Task: Find connections with filter location Keynsham with filter topic #lifewith filter profile language Spanish with filter current company Dr. Oetker with filter school Sreenidhi Institute of Science and Technology with filter industry Mining with filter service category UX Research with filter keywords title Esthetician
Action: Mouse moved to (541, 83)
Screenshot: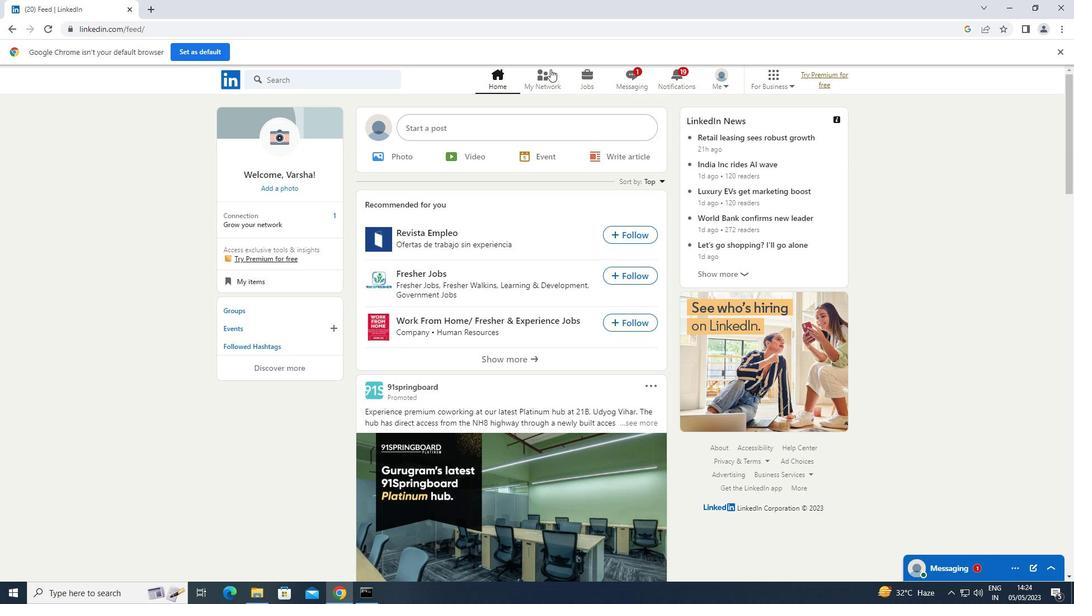 
Action: Mouse pressed left at (541, 83)
Screenshot: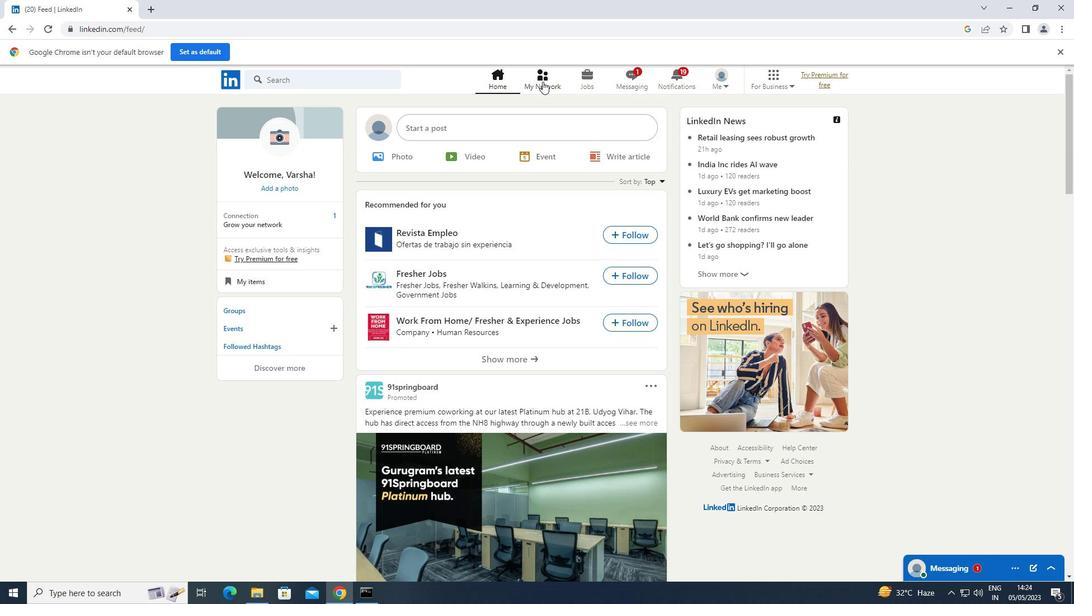 
Action: Mouse moved to (306, 145)
Screenshot: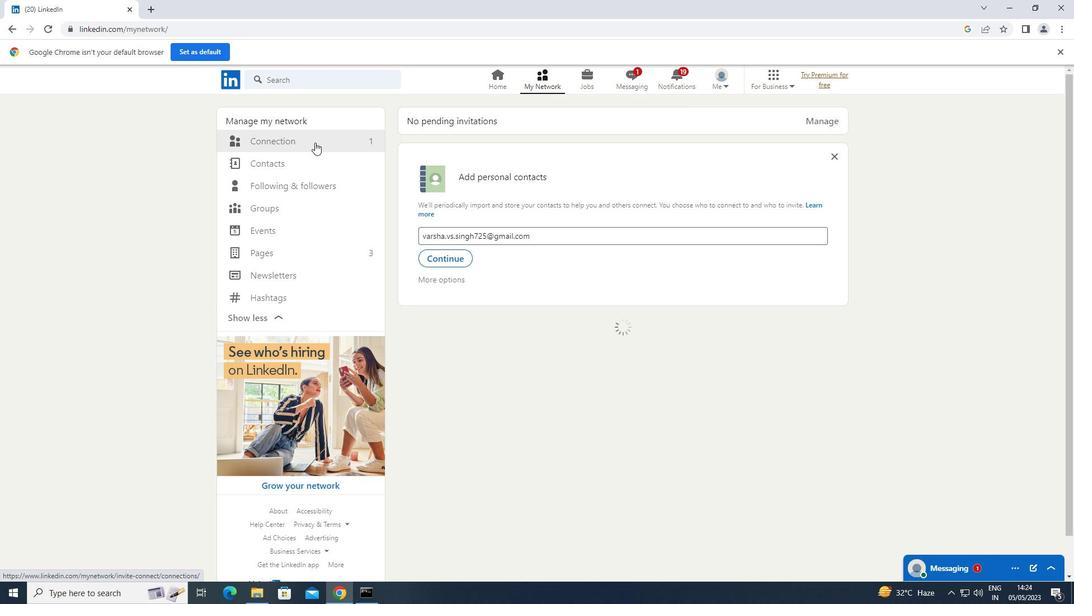 
Action: Mouse pressed left at (306, 145)
Screenshot: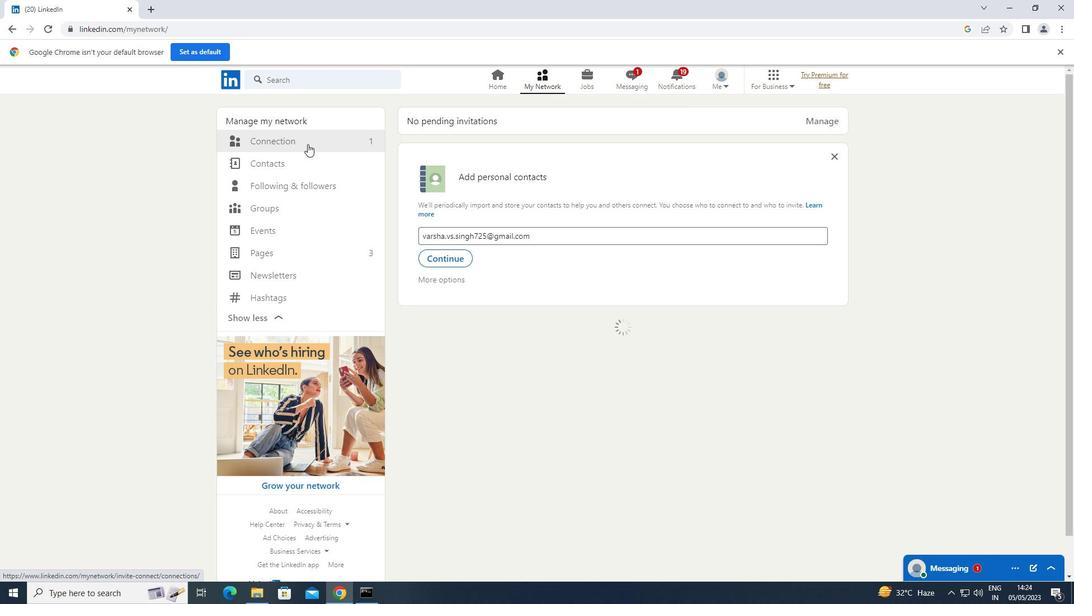 
Action: Mouse moved to (619, 143)
Screenshot: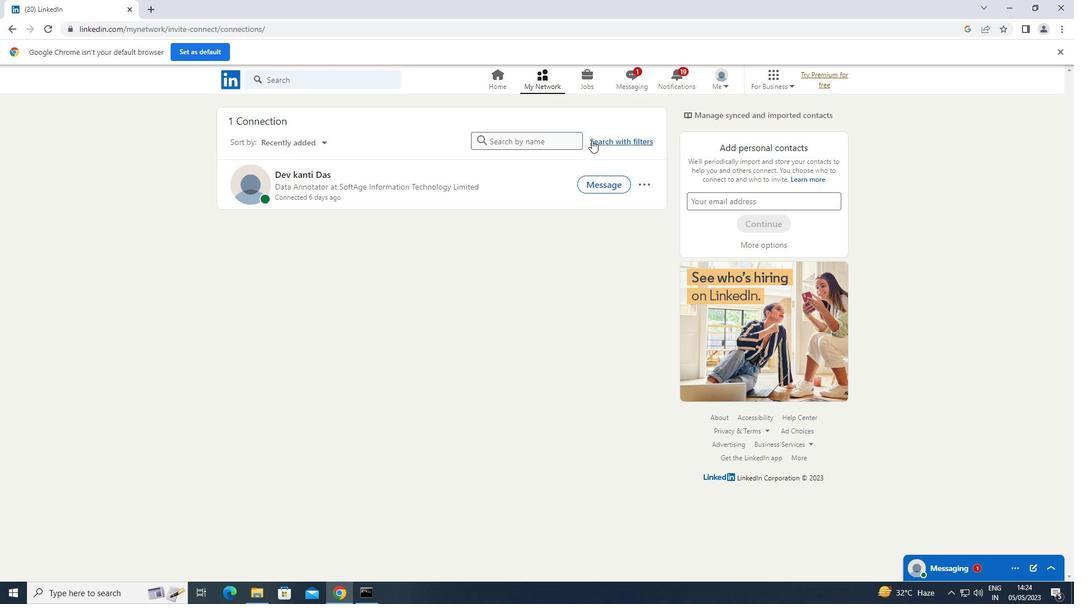 
Action: Mouse pressed left at (619, 143)
Screenshot: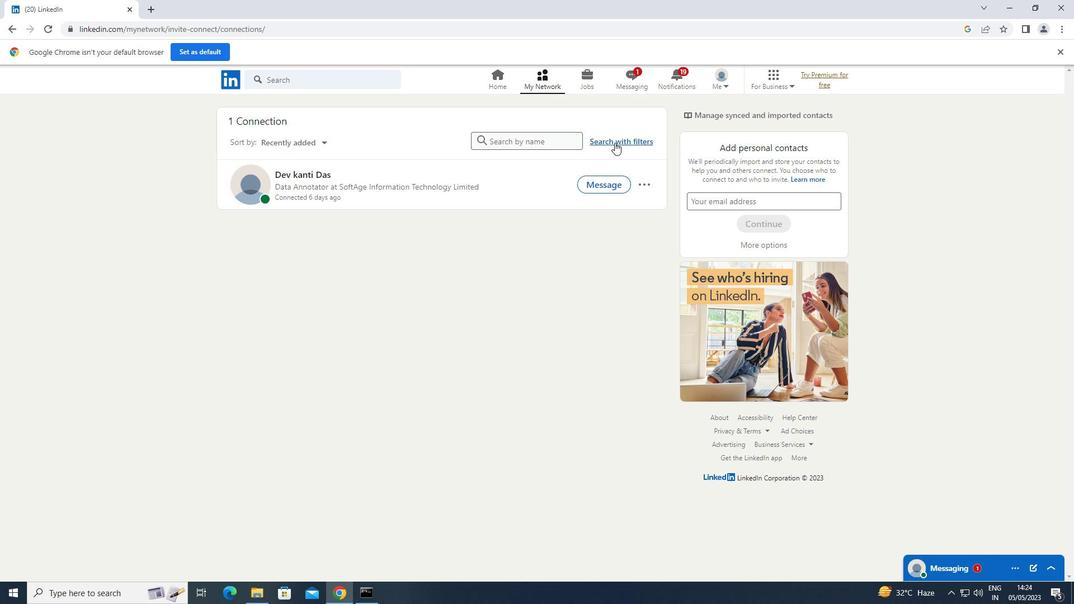 
Action: Mouse moved to (569, 114)
Screenshot: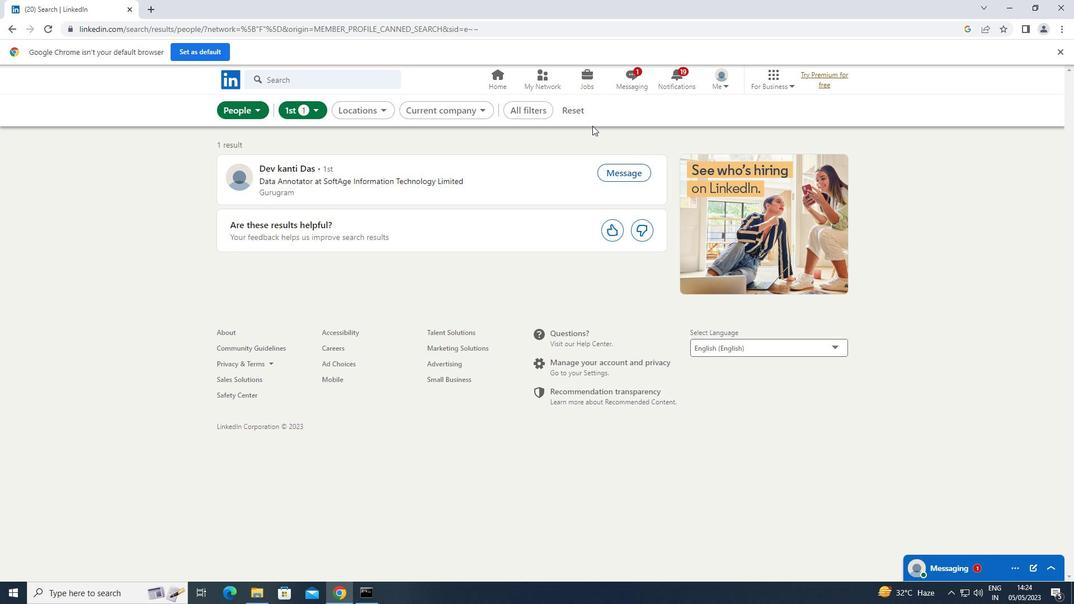 
Action: Mouse pressed left at (569, 114)
Screenshot: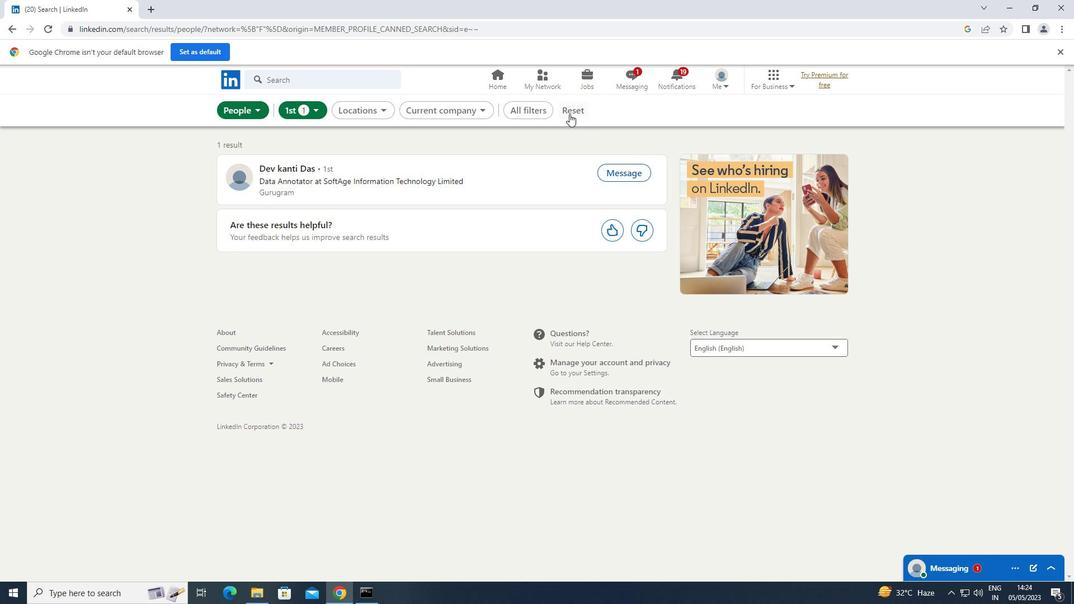 
Action: Mouse moved to (563, 112)
Screenshot: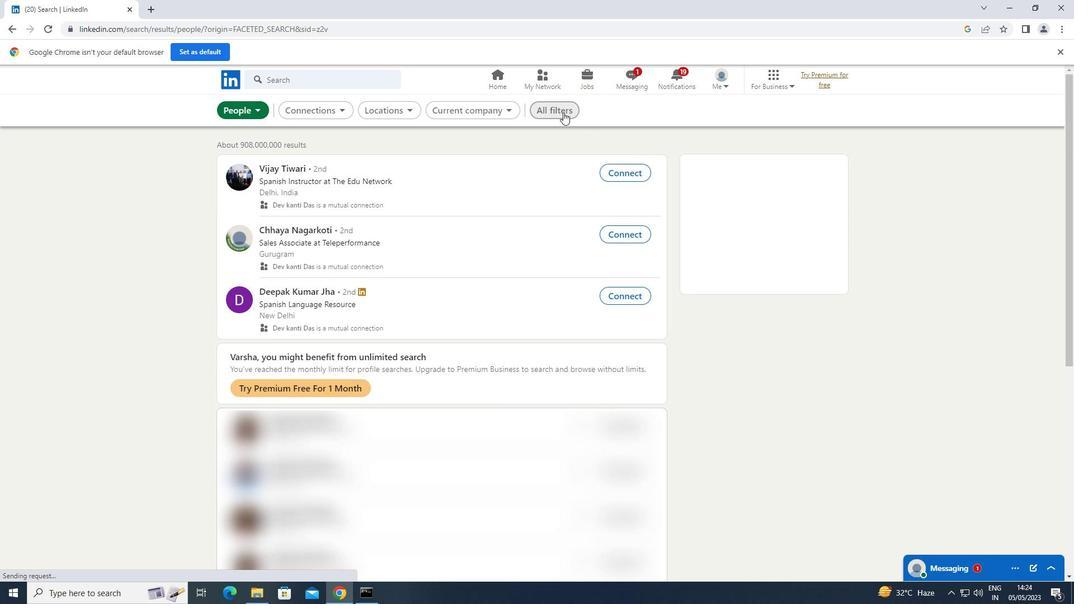 
Action: Mouse pressed left at (563, 112)
Screenshot: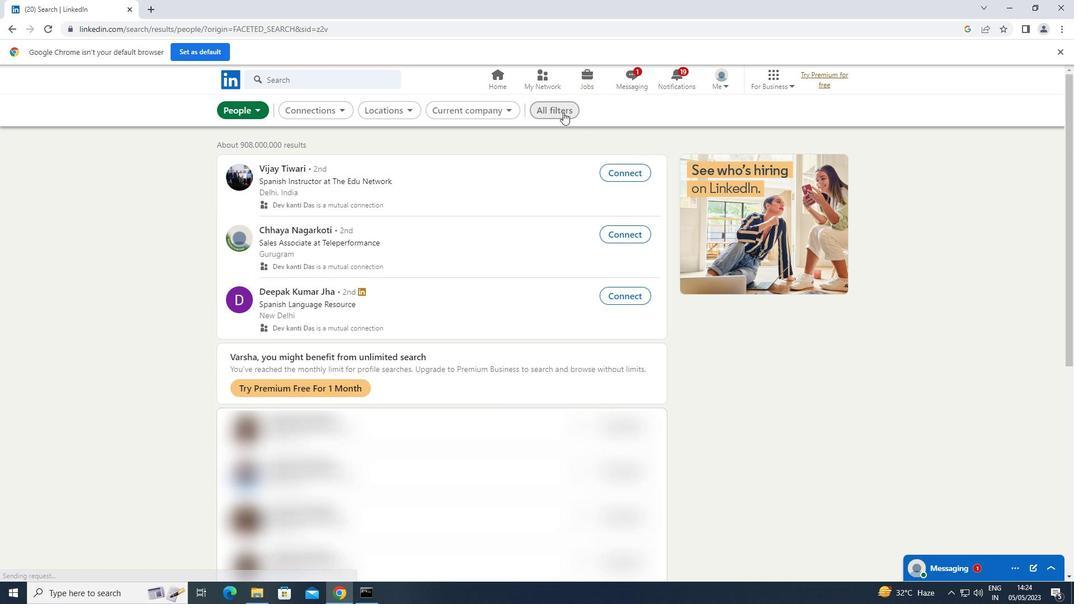 
Action: Mouse moved to (918, 332)
Screenshot: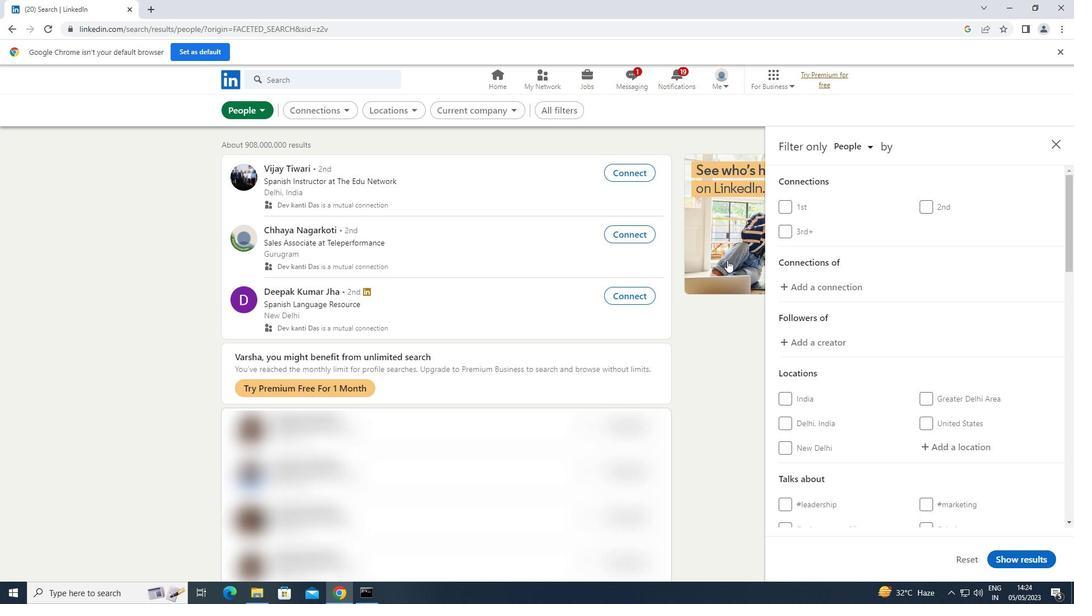 
Action: Mouse scrolled (918, 331) with delta (0, 0)
Screenshot: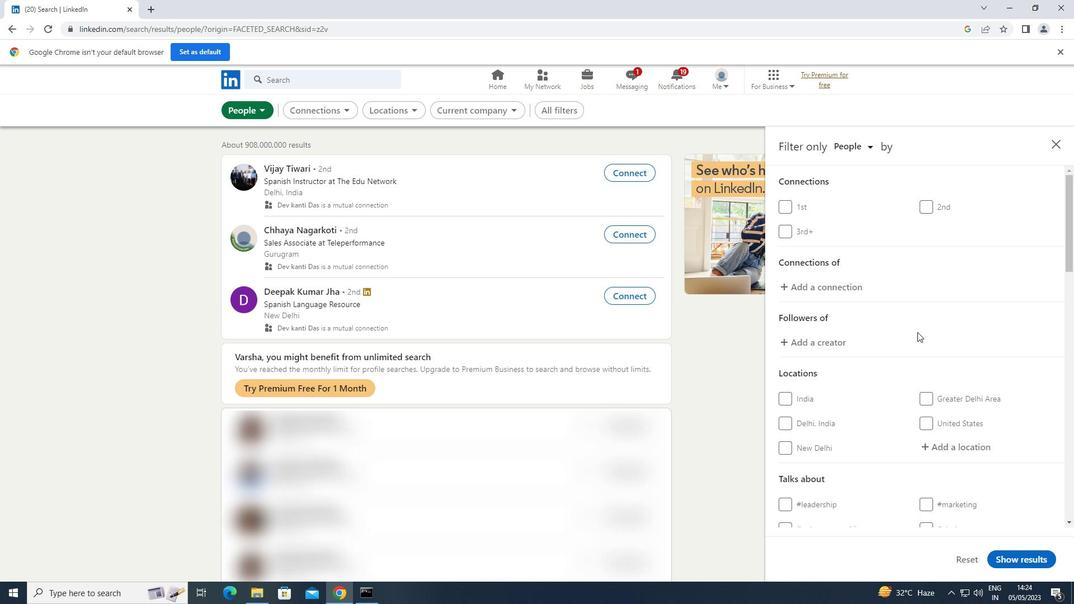 
Action: Mouse scrolled (918, 331) with delta (0, 0)
Screenshot: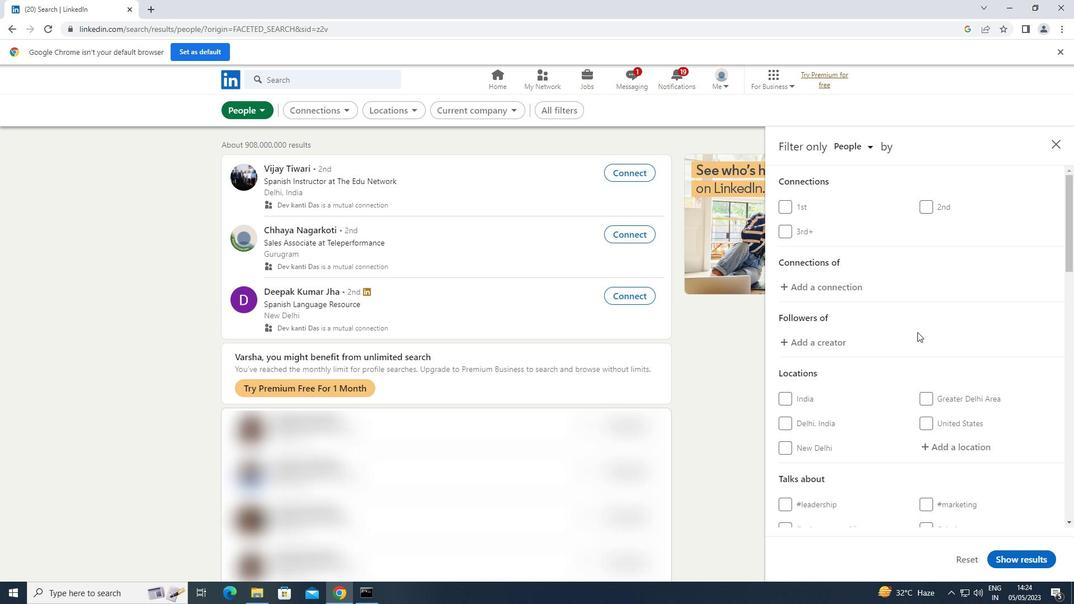 
Action: Mouse moved to (958, 333)
Screenshot: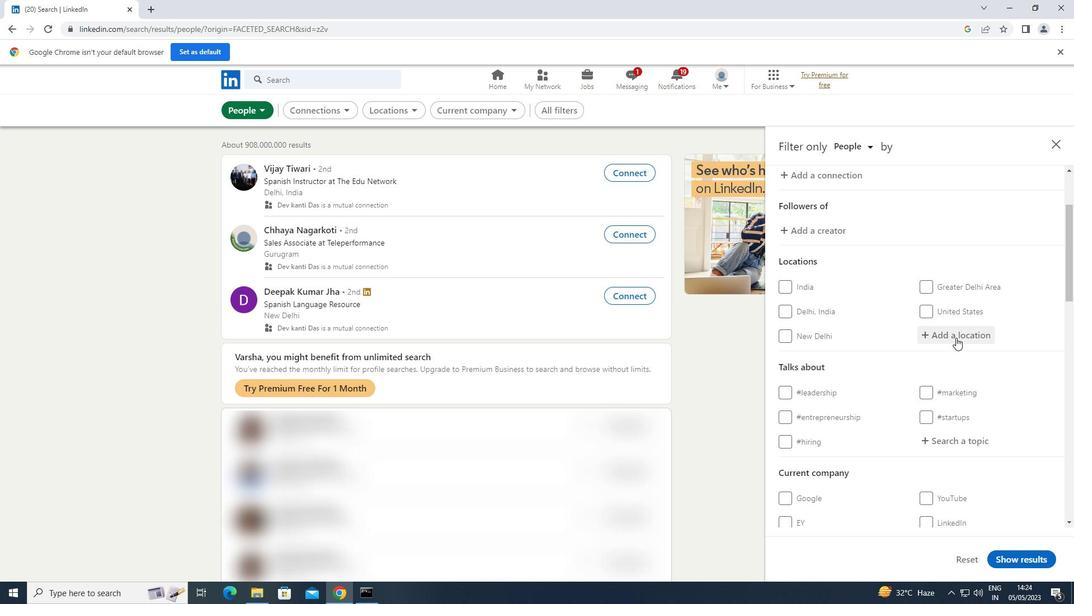 
Action: Mouse pressed left at (958, 333)
Screenshot: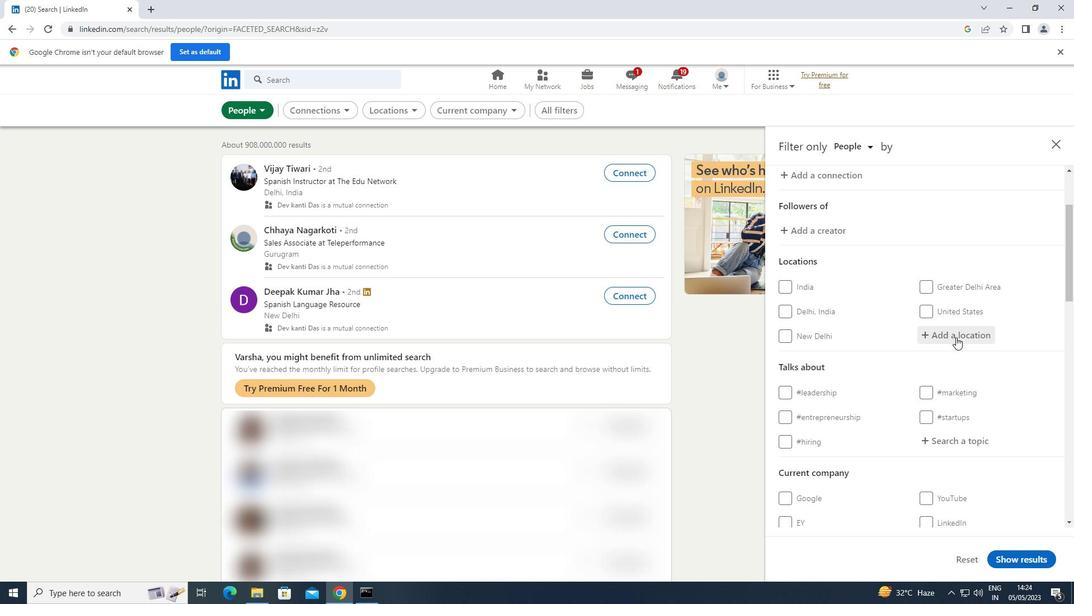 
Action: Key pressed <Key.shift>KEYNSHAM
Screenshot: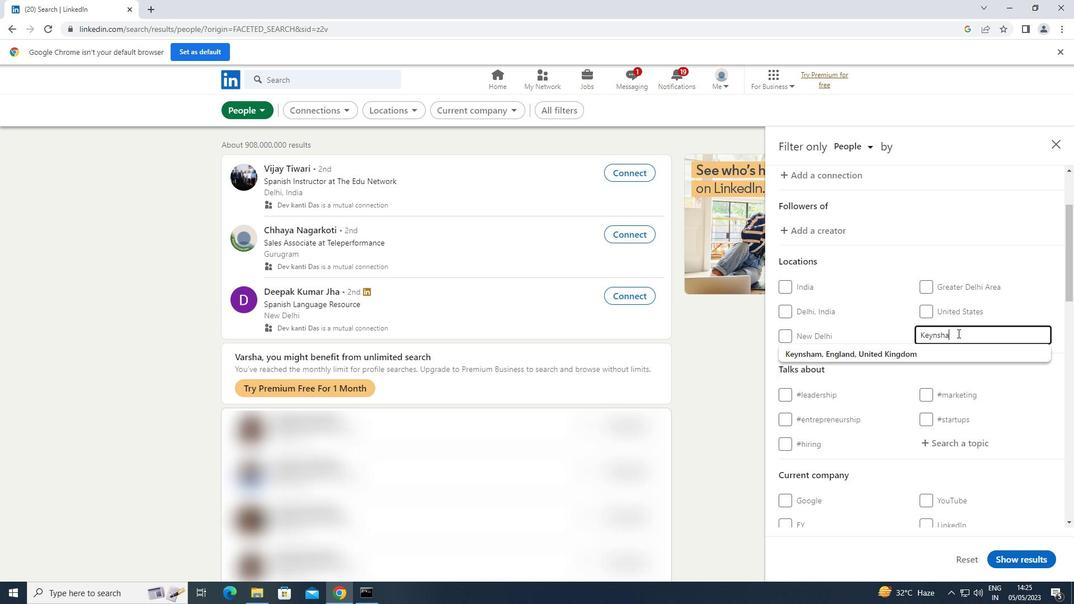 
Action: Mouse moved to (955, 443)
Screenshot: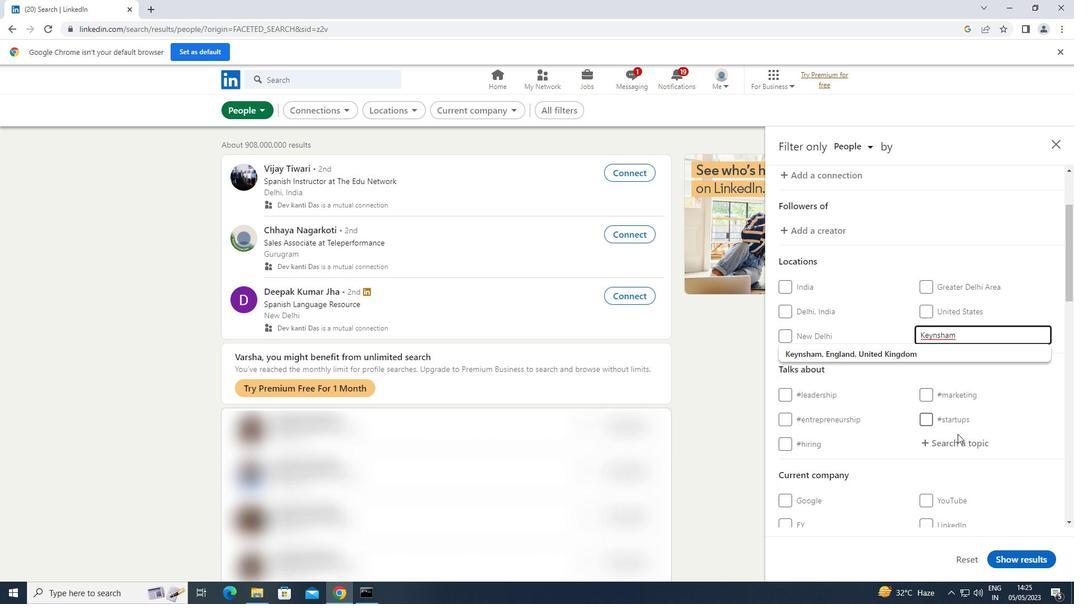 
Action: Mouse pressed left at (955, 443)
Screenshot: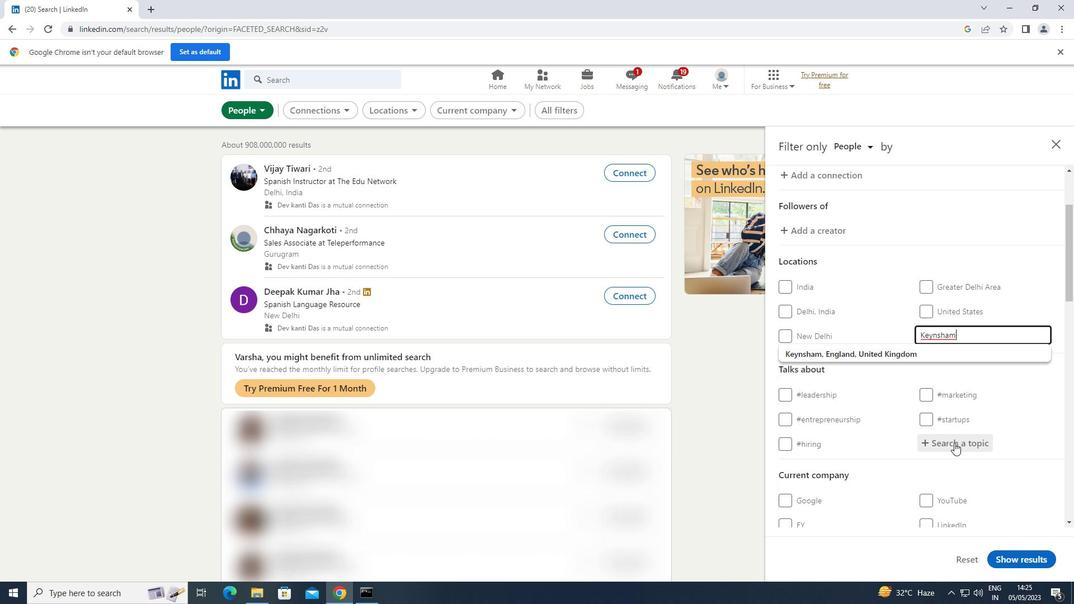 
Action: Key pressed LIFE
Screenshot: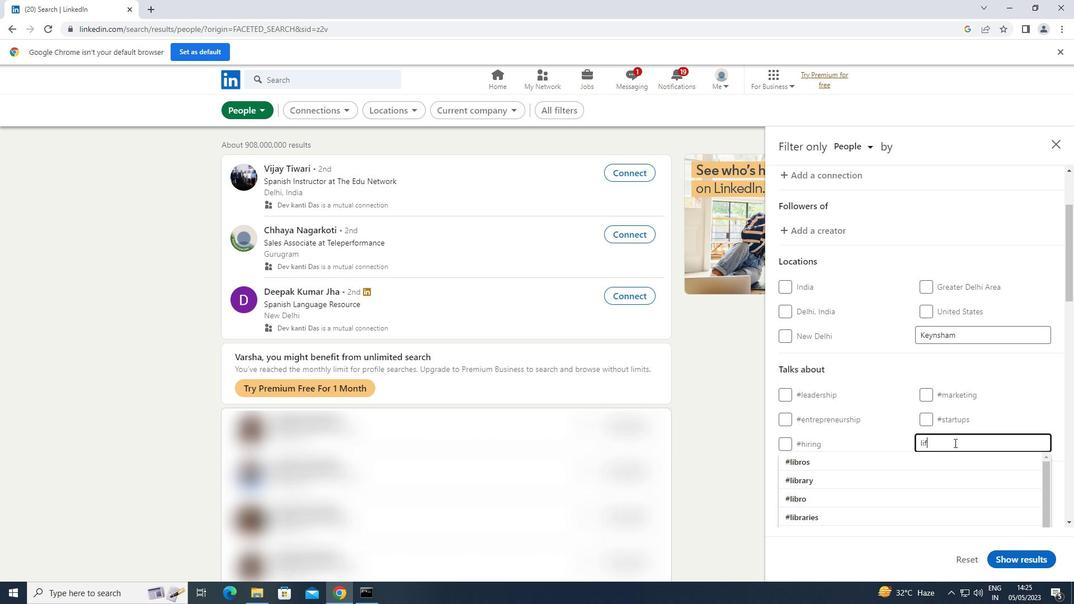 
Action: Mouse moved to (891, 459)
Screenshot: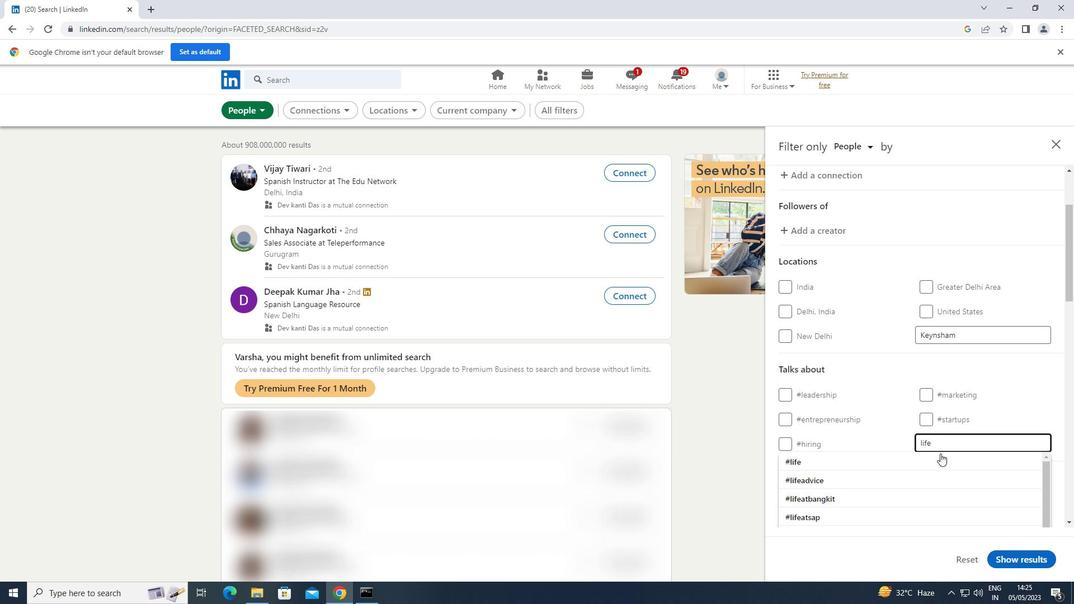 
Action: Mouse pressed left at (891, 459)
Screenshot: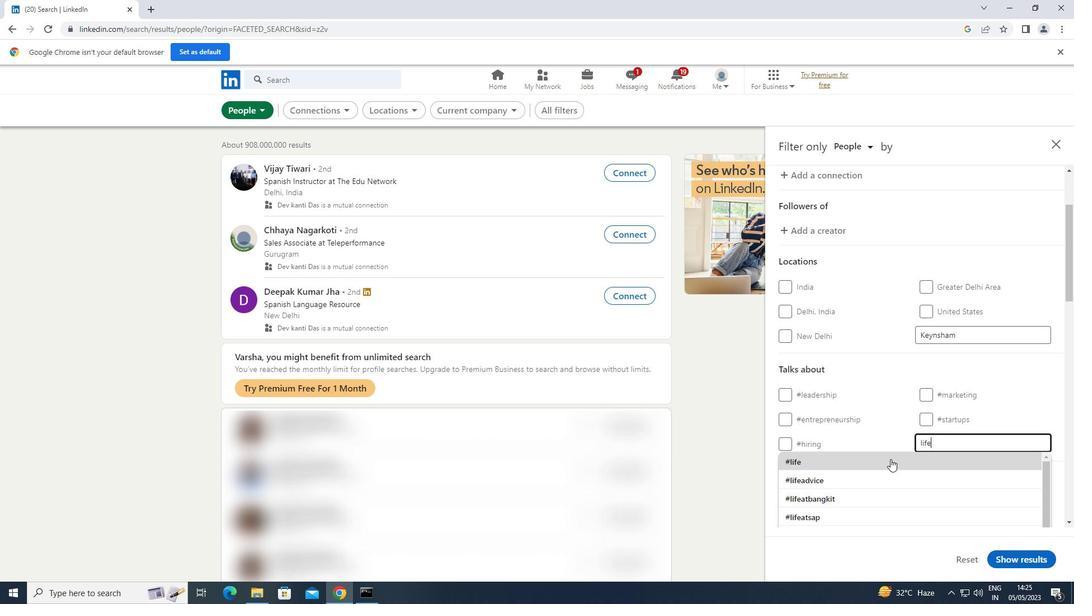 
Action: Mouse moved to (890, 459)
Screenshot: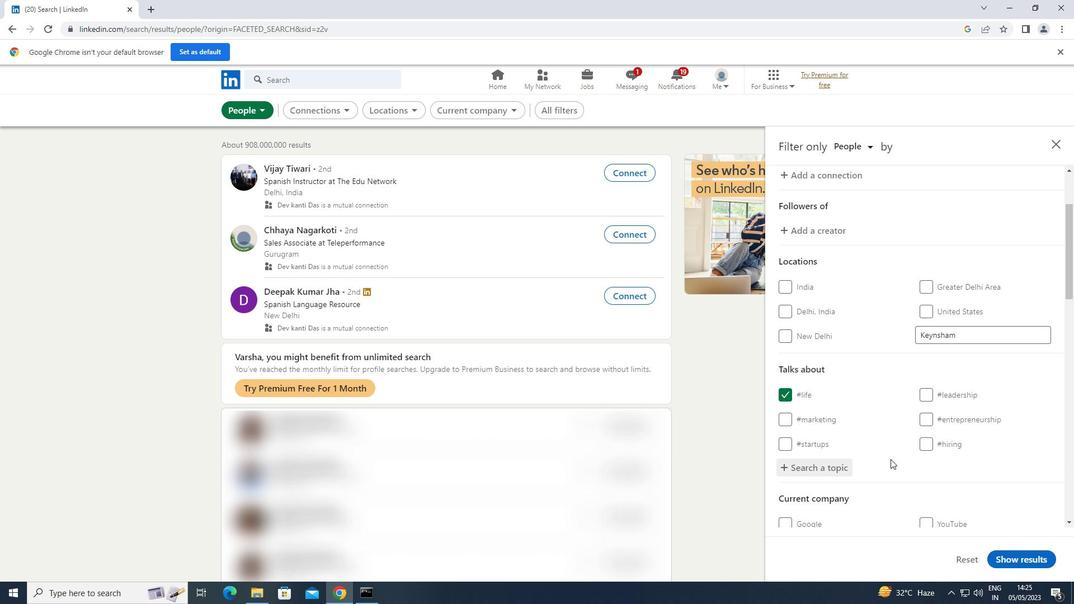 
Action: Mouse scrolled (890, 458) with delta (0, 0)
Screenshot: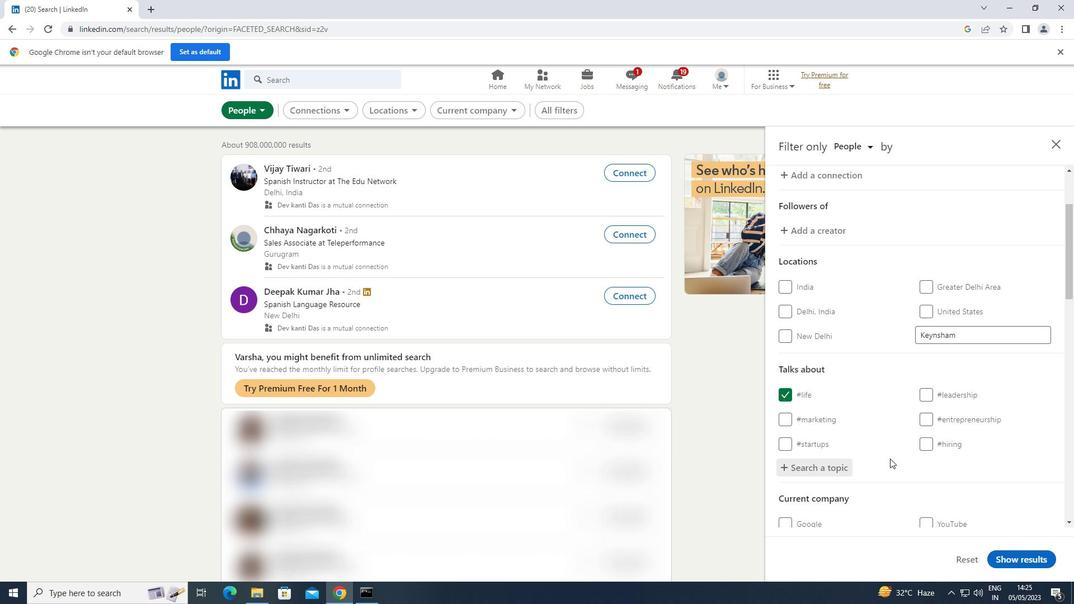 
Action: Mouse scrolled (890, 458) with delta (0, 0)
Screenshot: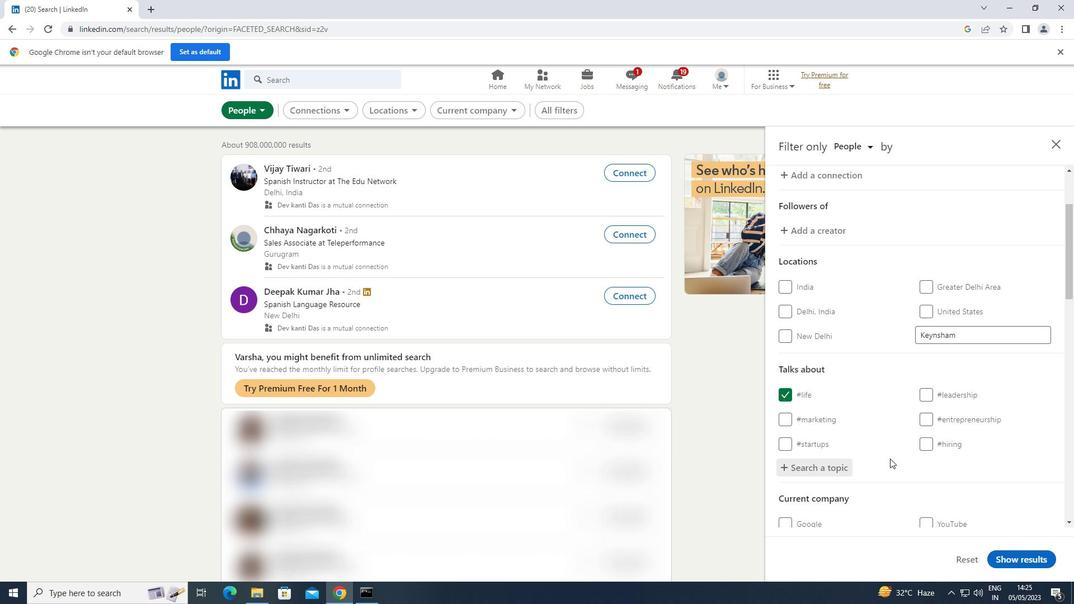 
Action: Mouse scrolled (890, 458) with delta (0, 0)
Screenshot: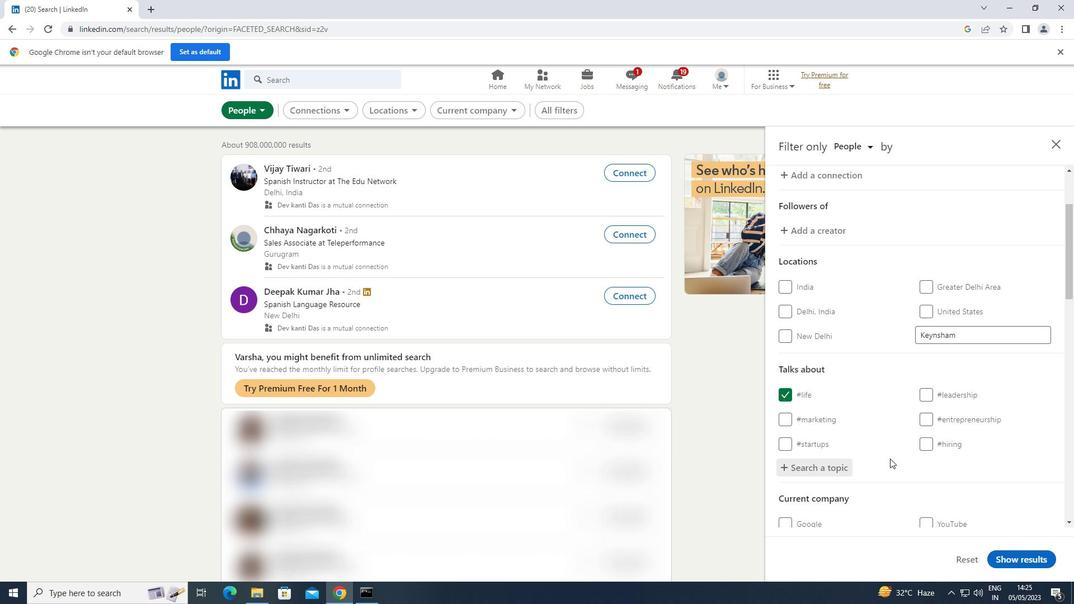
Action: Mouse moved to (895, 450)
Screenshot: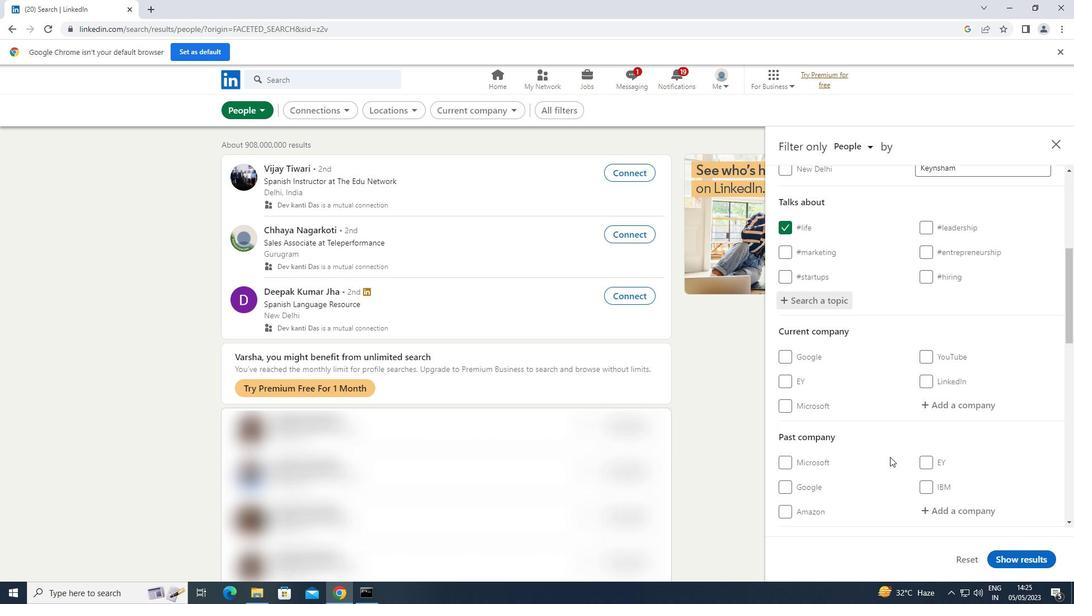 
Action: Mouse scrolled (895, 450) with delta (0, 0)
Screenshot: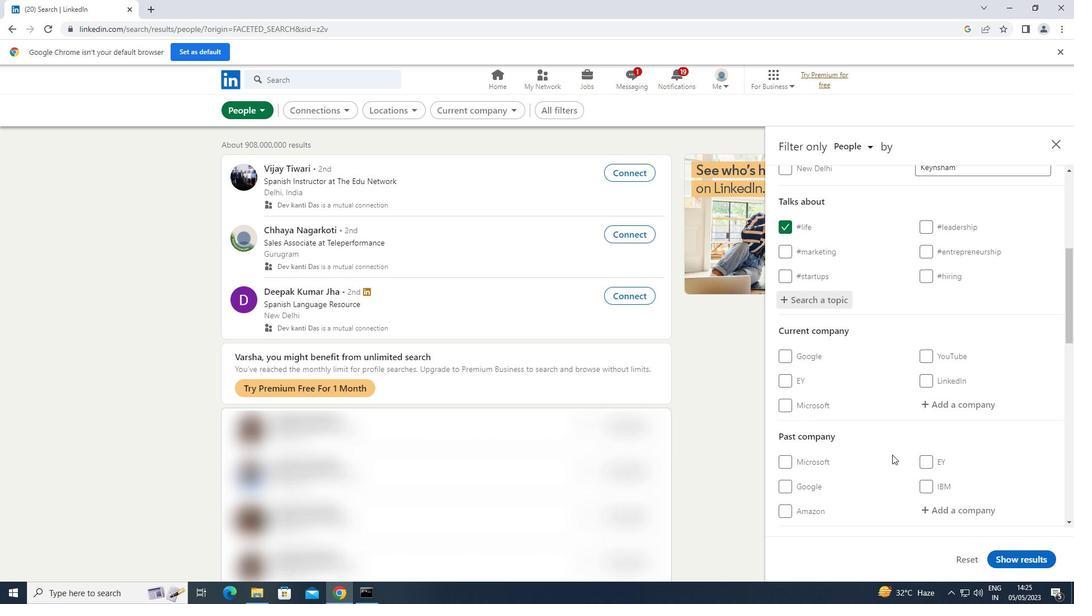 
Action: Mouse scrolled (895, 450) with delta (0, 0)
Screenshot: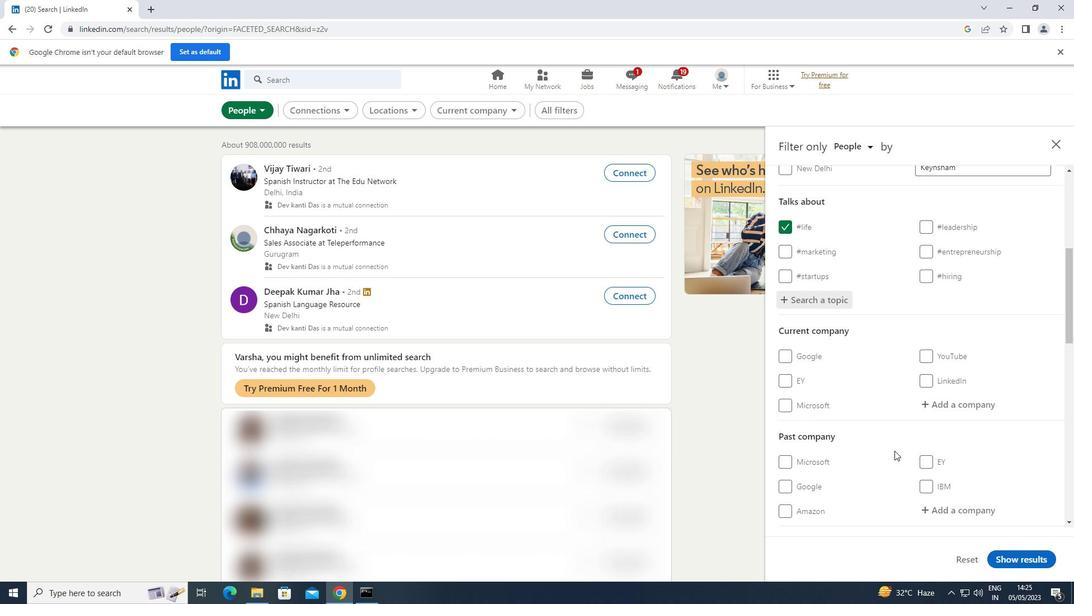 
Action: Mouse scrolled (895, 450) with delta (0, 0)
Screenshot: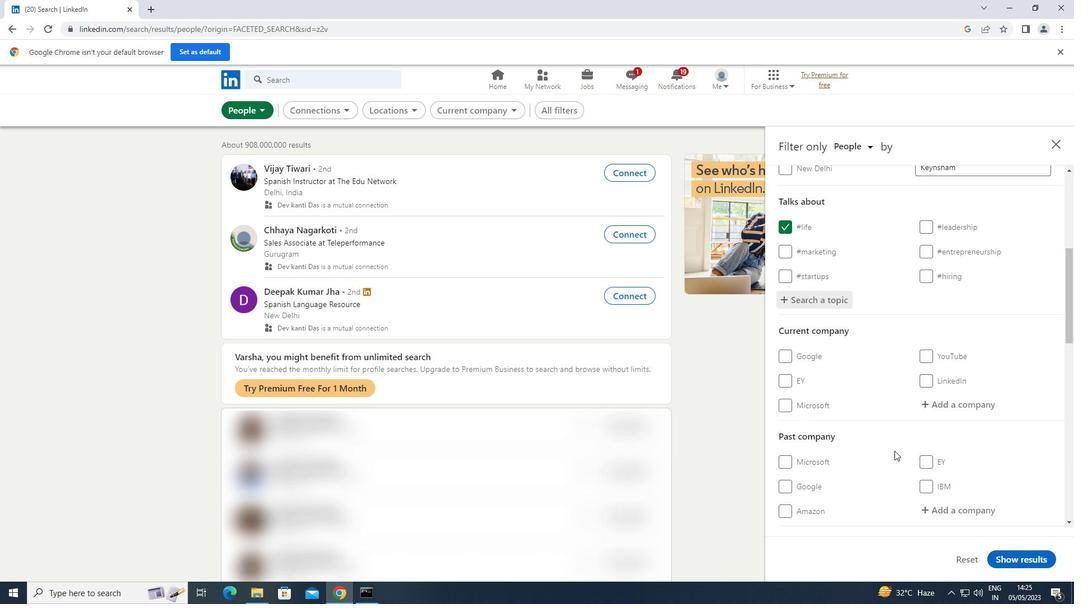 
Action: Mouse scrolled (895, 450) with delta (0, 0)
Screenshot: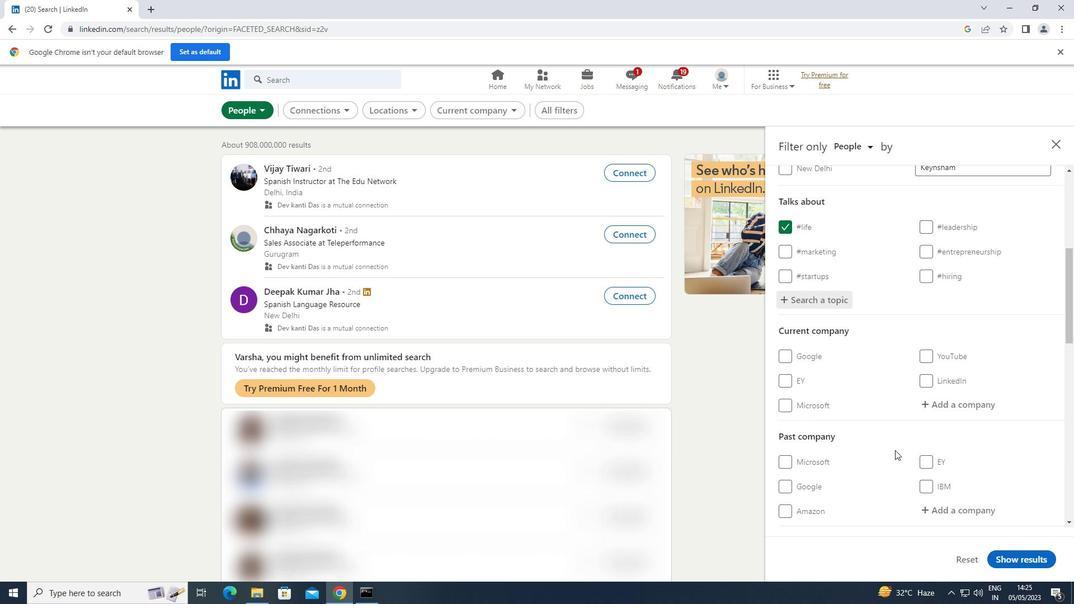 
Action: Mouse moved to (896, 449)
Screenshot: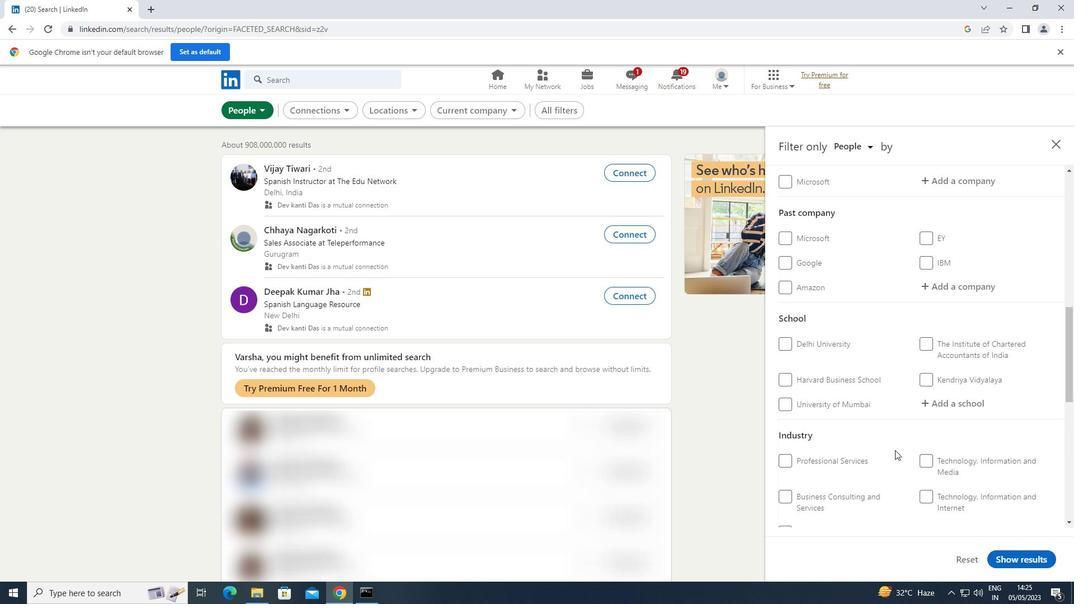 
Action: Mouse scrolled (896, 449) with delta (0, 0)
Screenshot: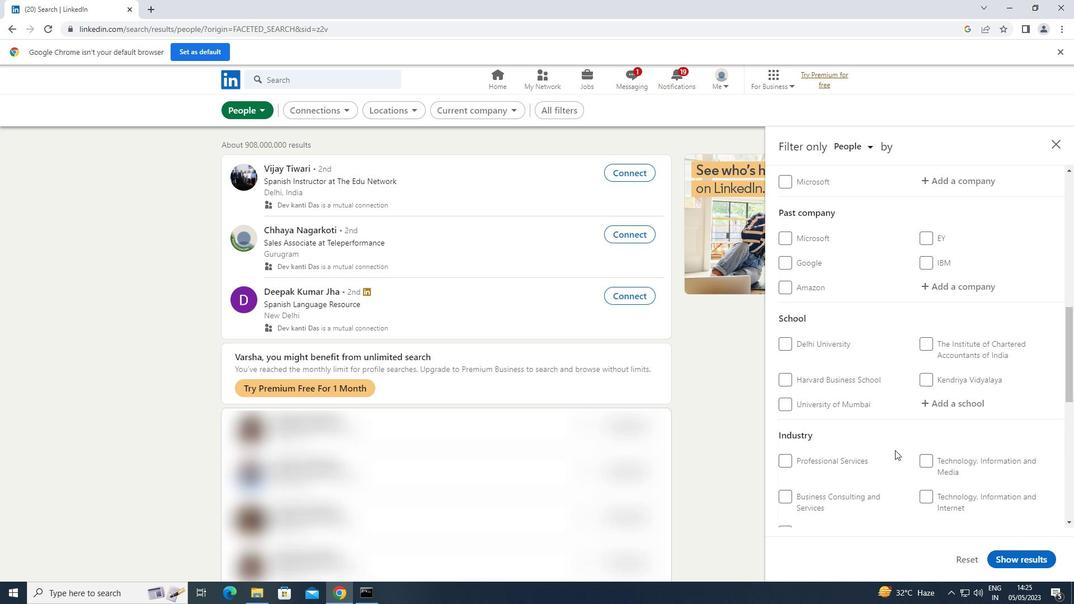 
Action: Mouse scrolled (896, 449) with delta (0, 0)
Screenshot: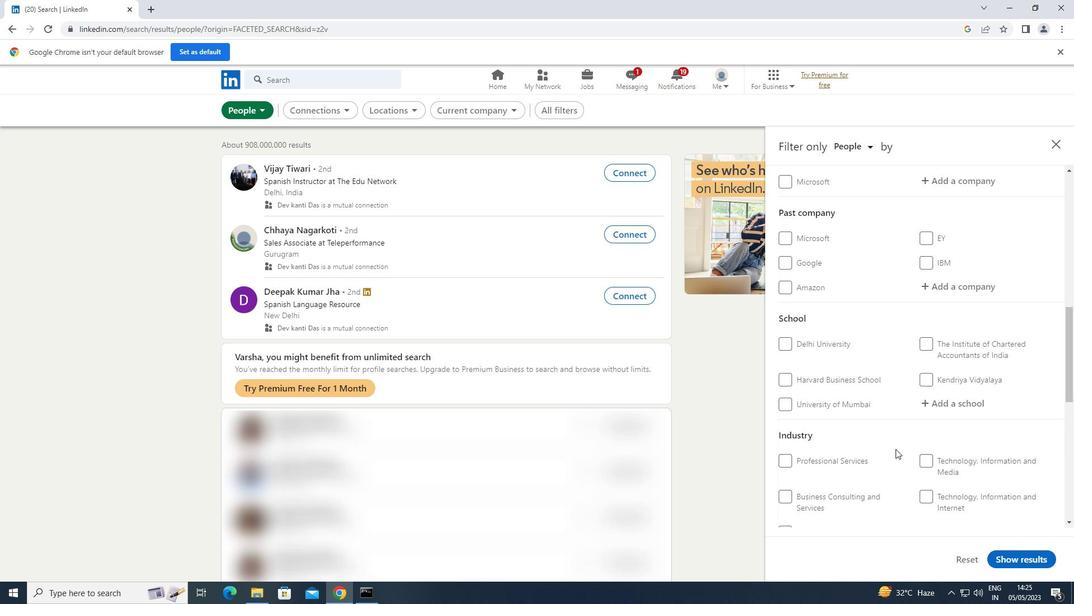 
Action: Mouse scrolled (896, 449) with delta (0, 0)
Screenshot: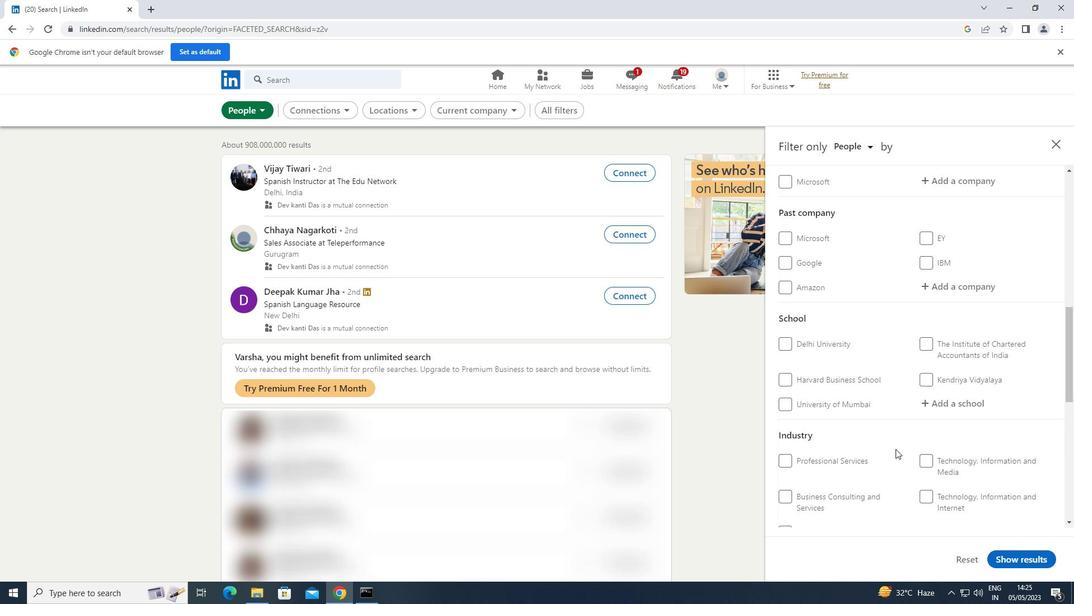 
Action: Mouse scrolled (896, 449) with delta (0, 0)
Screenshot: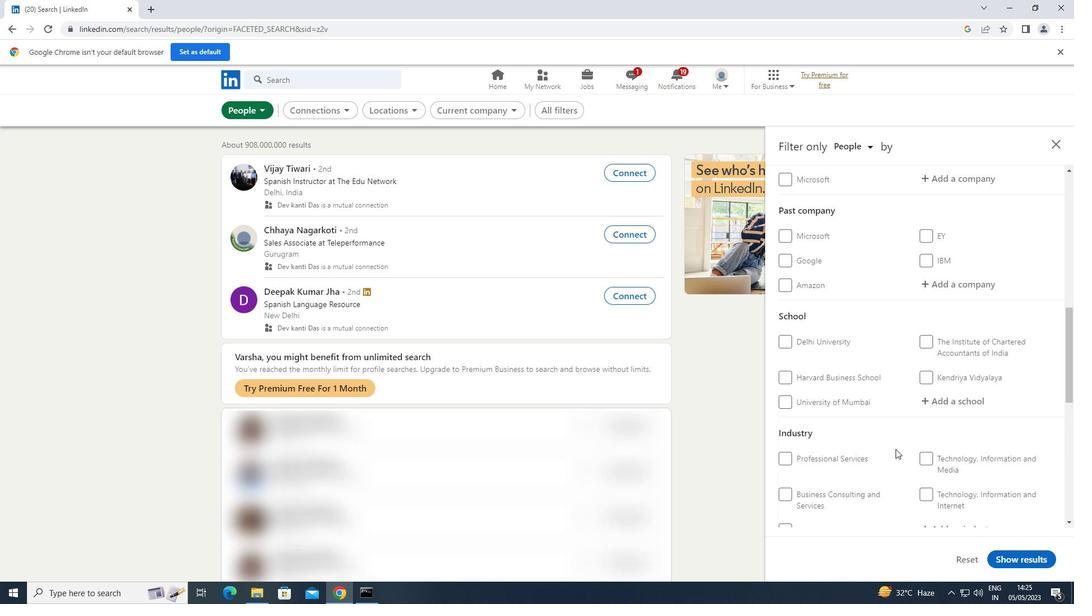 
Action: Mouse moved to (787, 385)
Screenshot: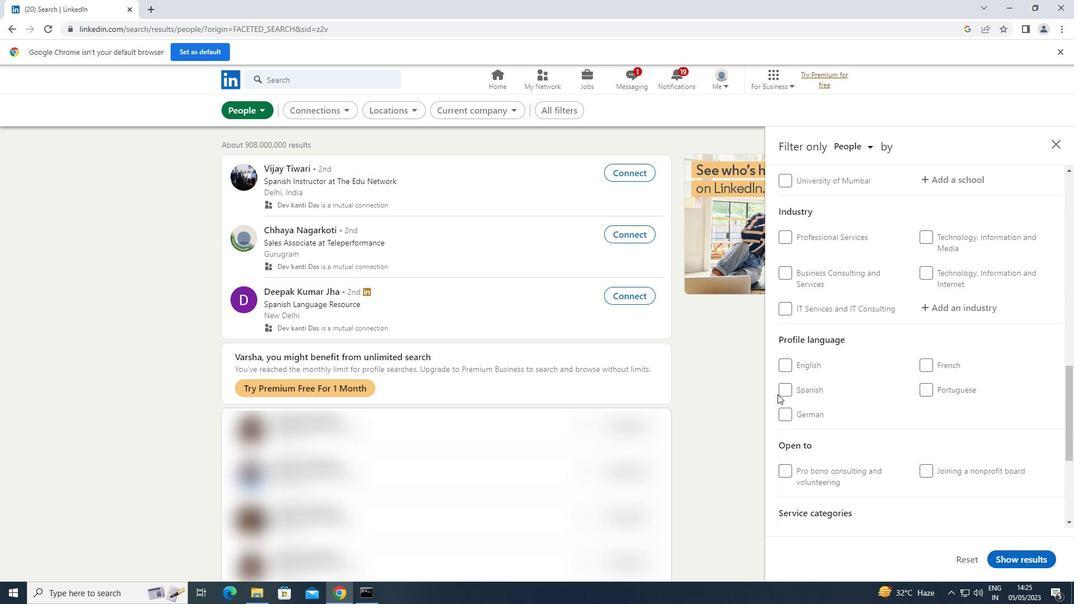 
Action: Mouse pressed left at (787, 385)
Screenshot: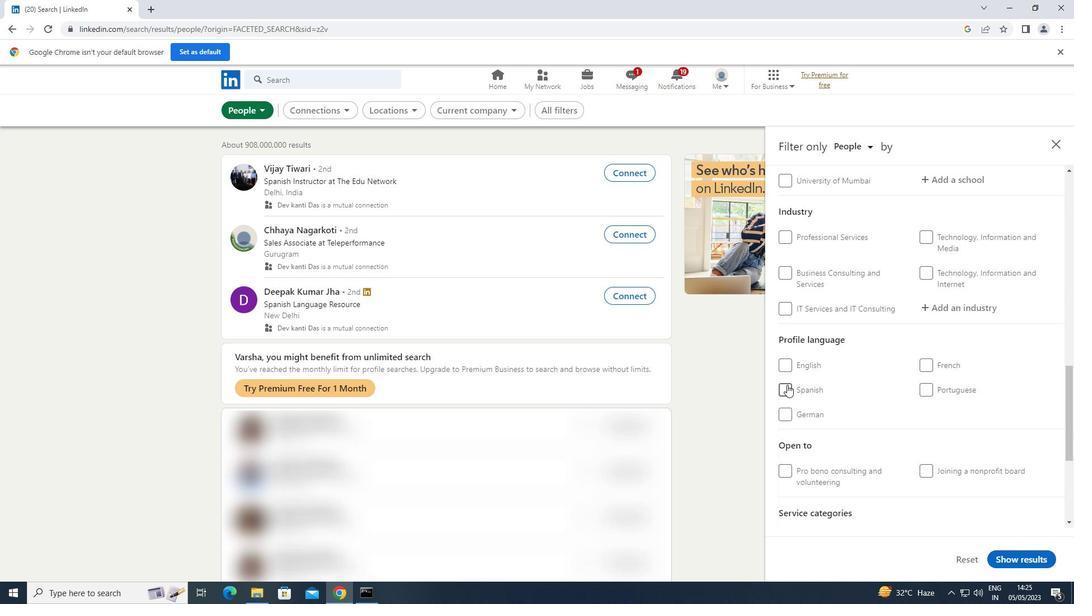 
Action: Mouse moved to (853, 371)
Screenshot: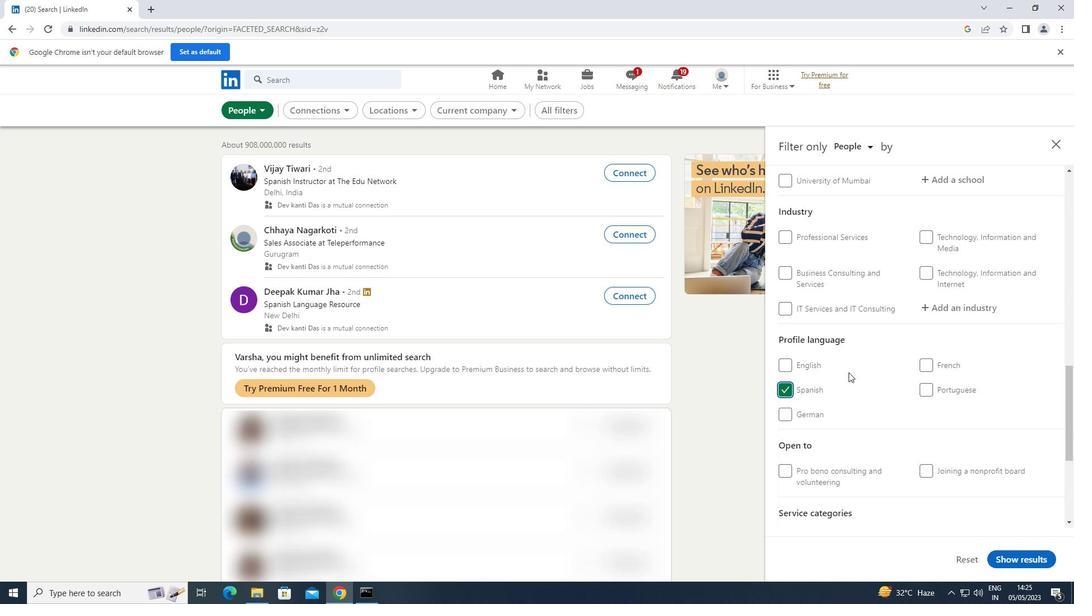 
Action: Mouse scrolled (853, 371) with delta (0, 0)
Screenshot: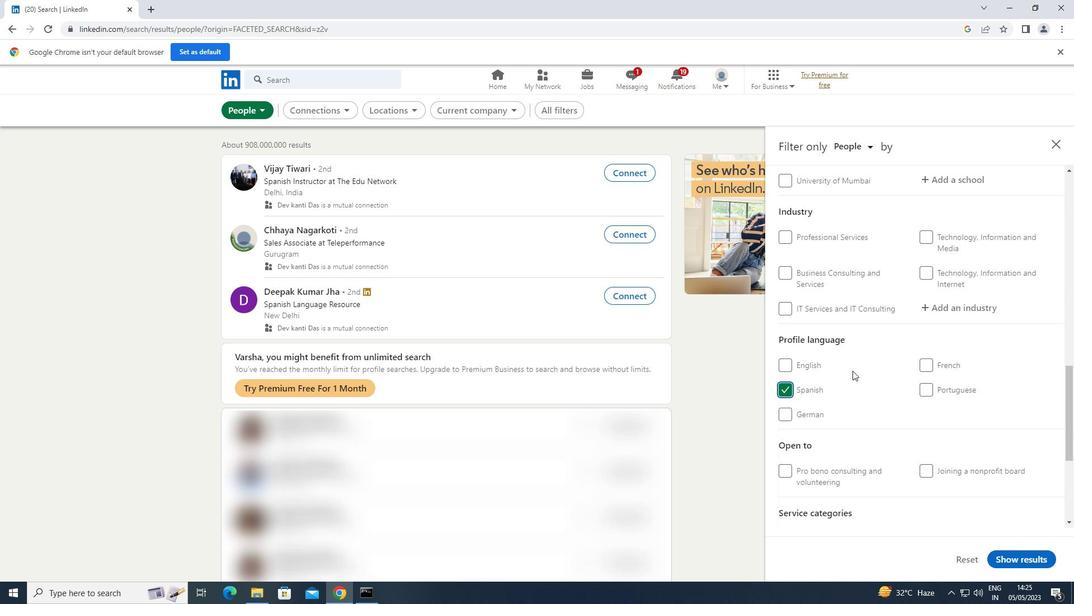 
Action: Mouse scrolled (853, 371) with delta (0, 0)
Screenshot: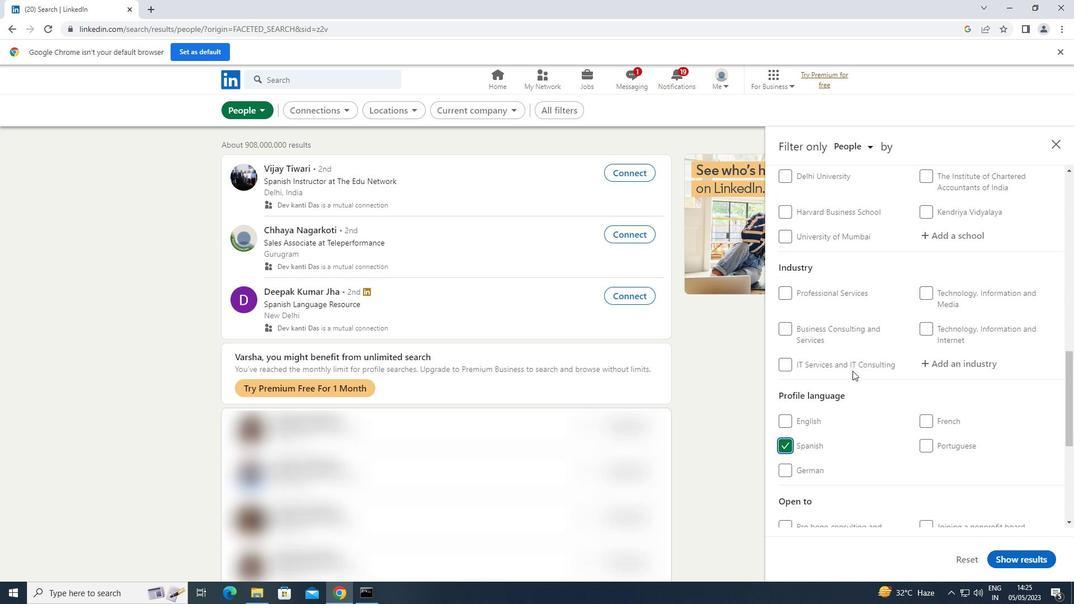 
Action: Mouse scrolled (853, 371) with delta (0, 0)
Screenshot: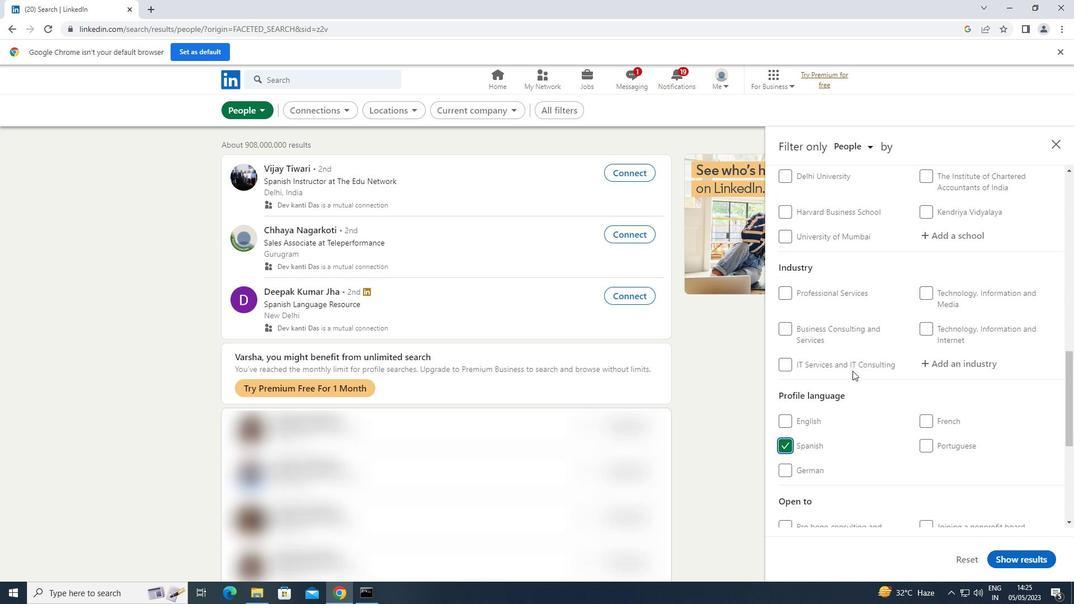 
Action: Mouse scrolled (853, 371) with delta (0, 0)
Screenshot: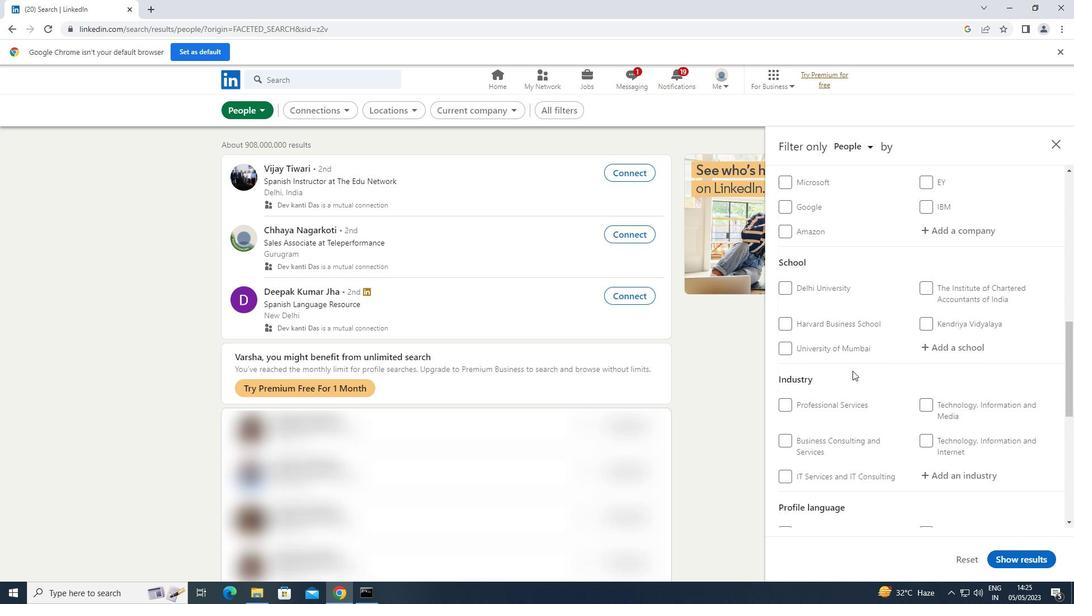 
Action: Mouse scrolled (853, 371) with delta (0, 0)
Screenshot: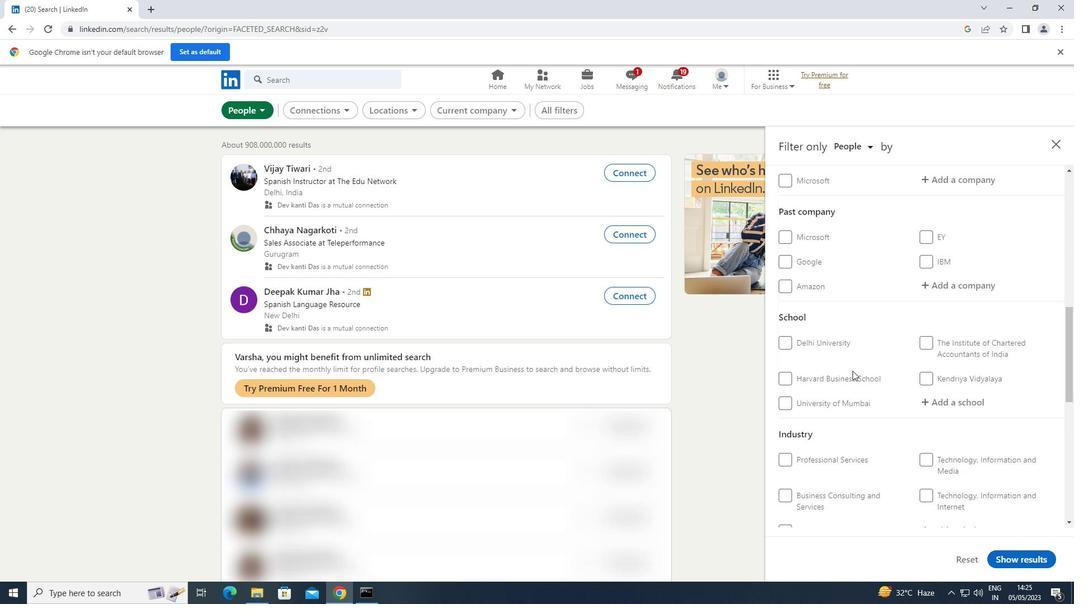 
Action: Mouse scrolled (853, 371) with delta (0, 0)
Screenshot: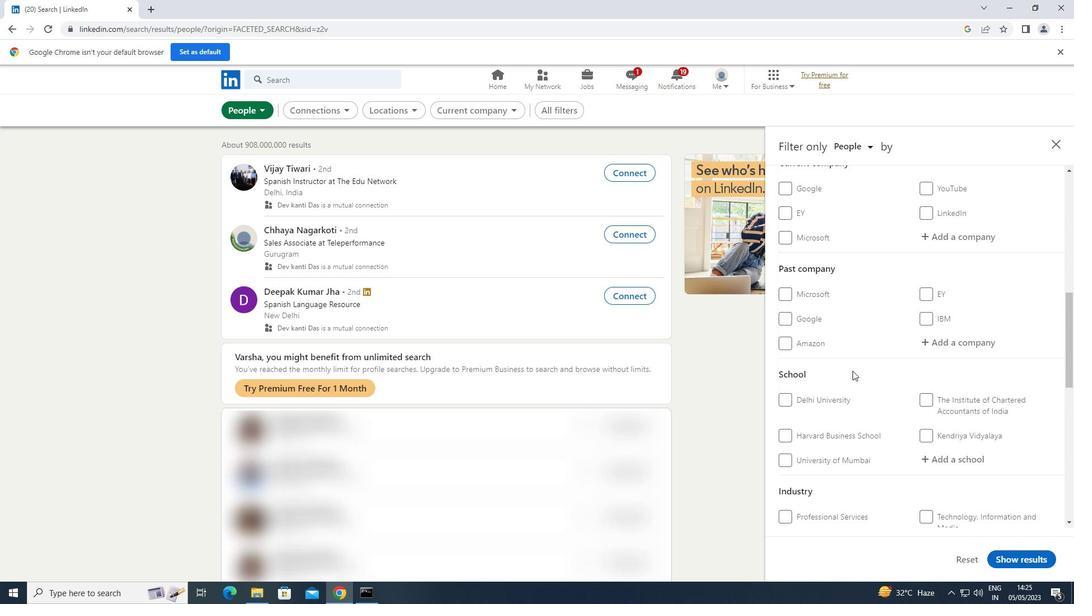 
Action: Mouse moved to (949, 288)
Screenshot: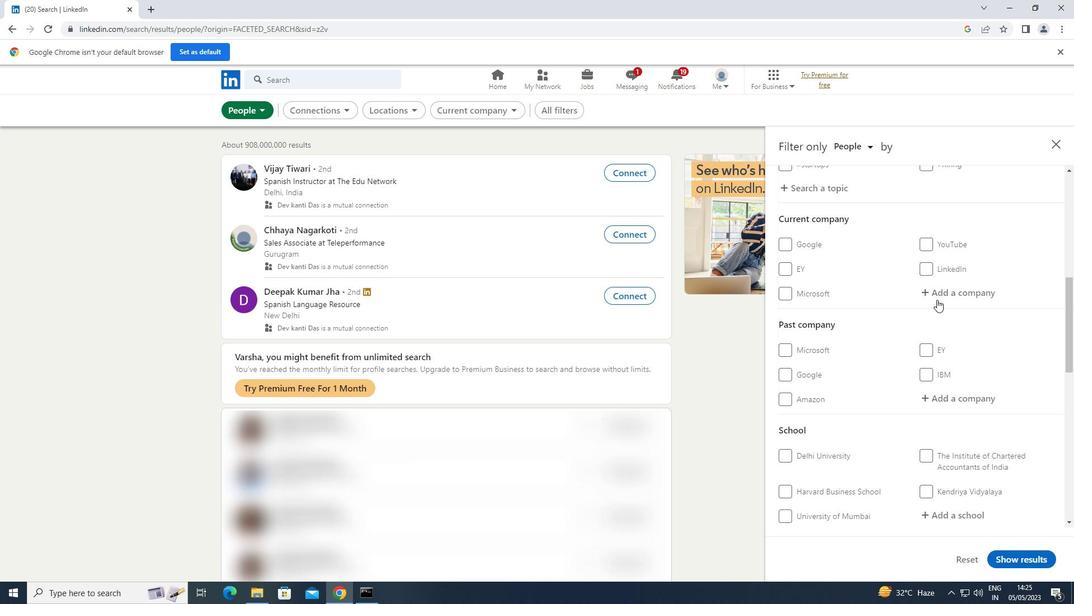 
Action: Mouse pressed left at (949, 288)
Screenshot: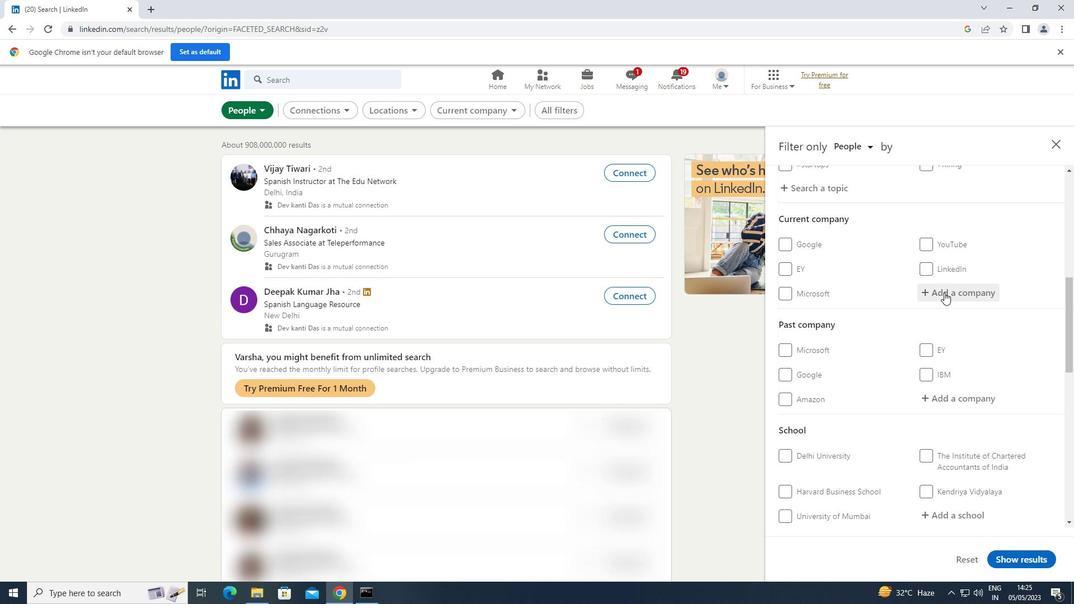 
Action: Key pressed <Key.shift>DR.<Key.space><Key.shift>OETKER
Screenshot: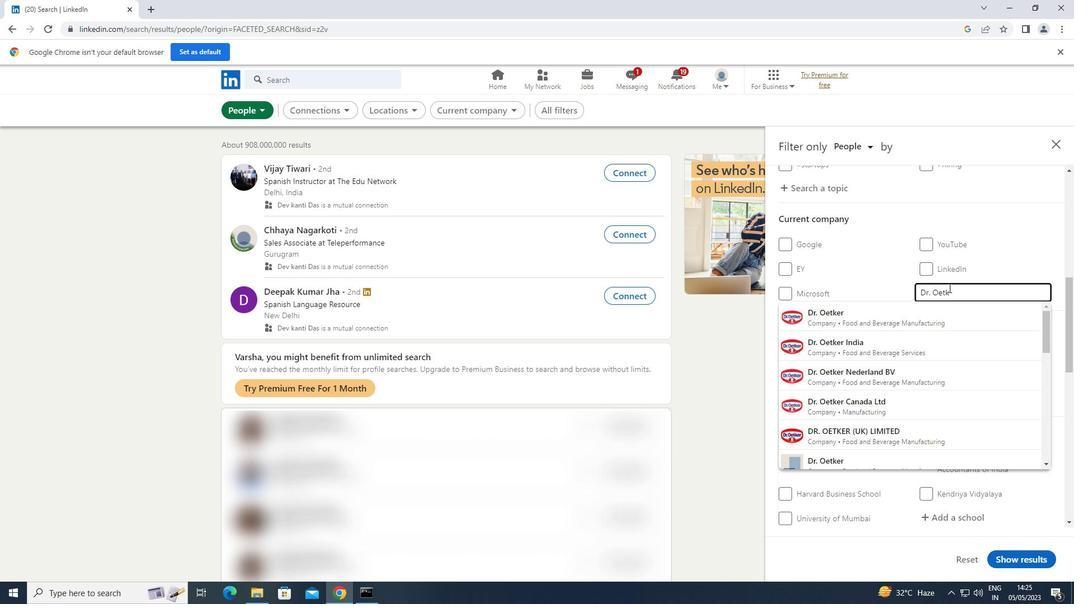 
Action: Mouse moved to (871, 317)
Screenshot: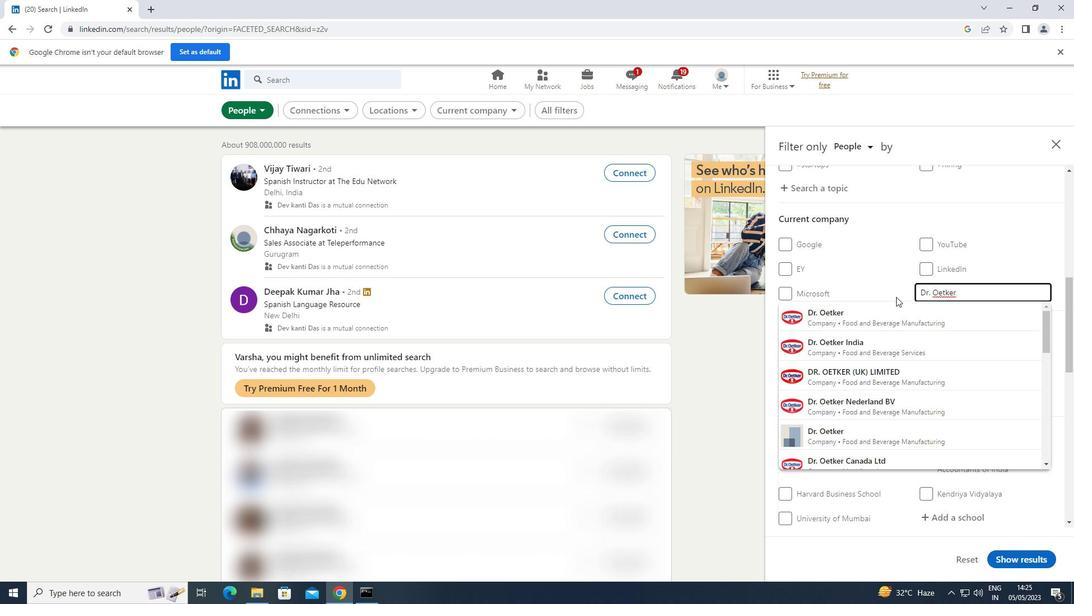 
Action: Mouse pressed left at (871, 317)
Screenshot: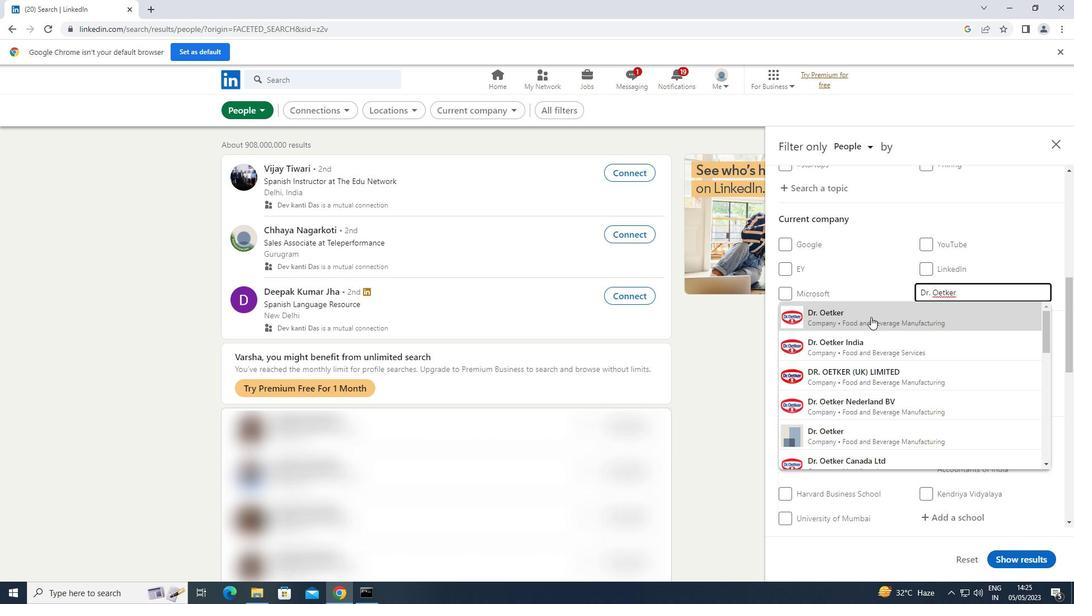 
Action: Mouse scrolled (871, 316) with delta (0, 0)
Screenshot: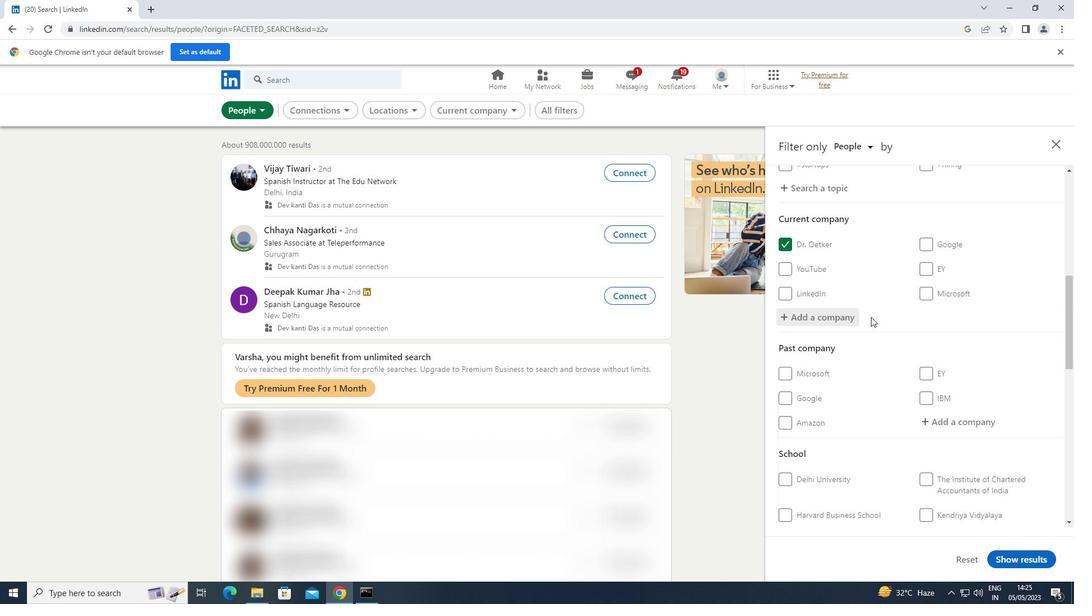 
Action: Mouse scrolled (871, 316) with delta (0, 0)
Screenshot: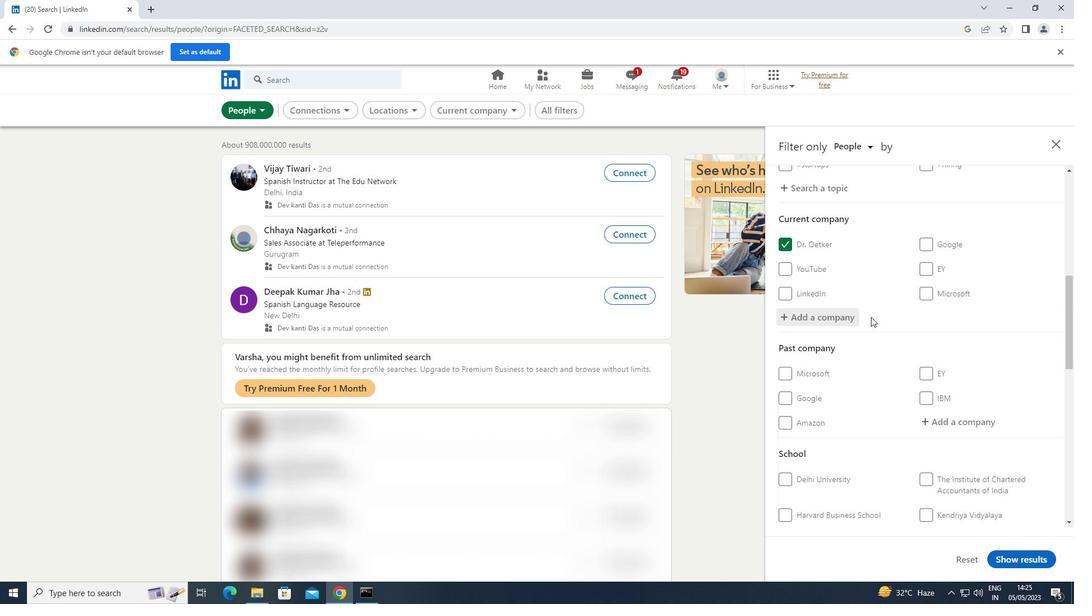 
Action: Mouse scrolled (871, 316) with delta (0, 0)
Screenshot: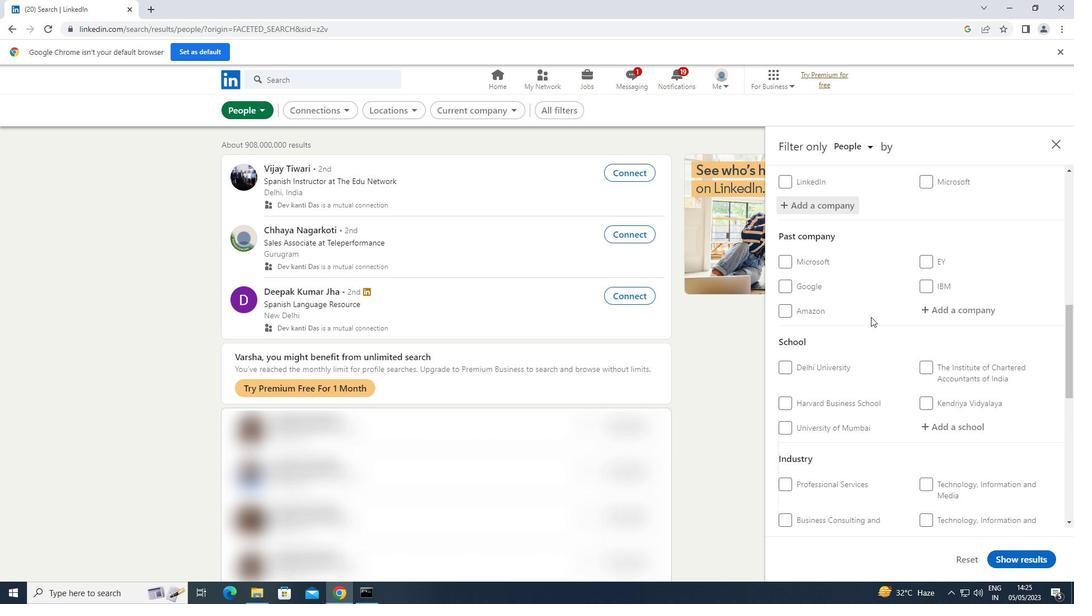 
Action: Mouse moved to (966, 372)
Screenshot: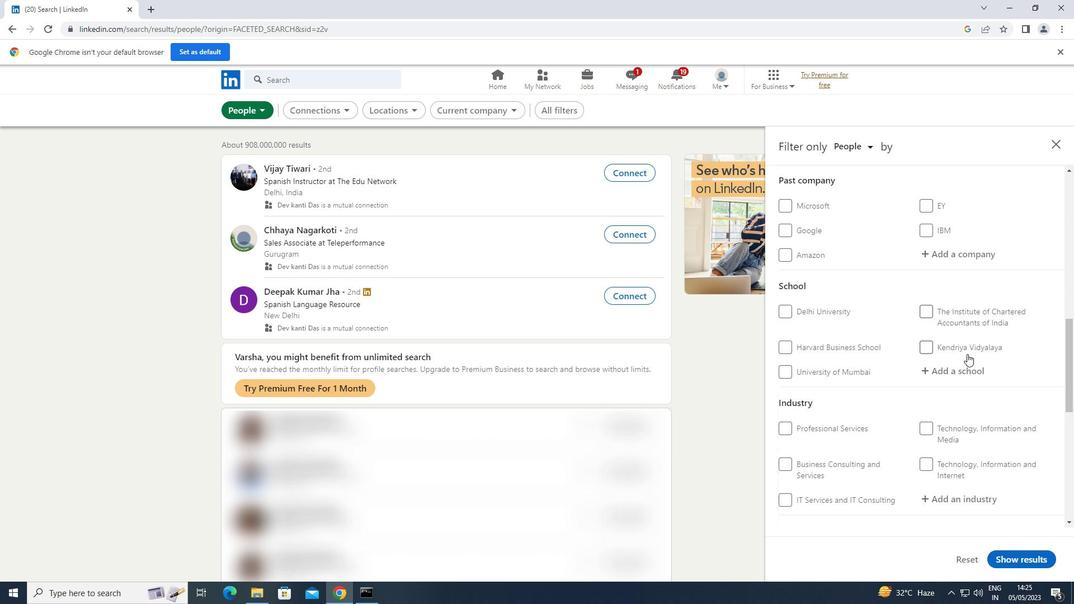 
Action: Mouse pressed left at (966, 372)
Screenshot: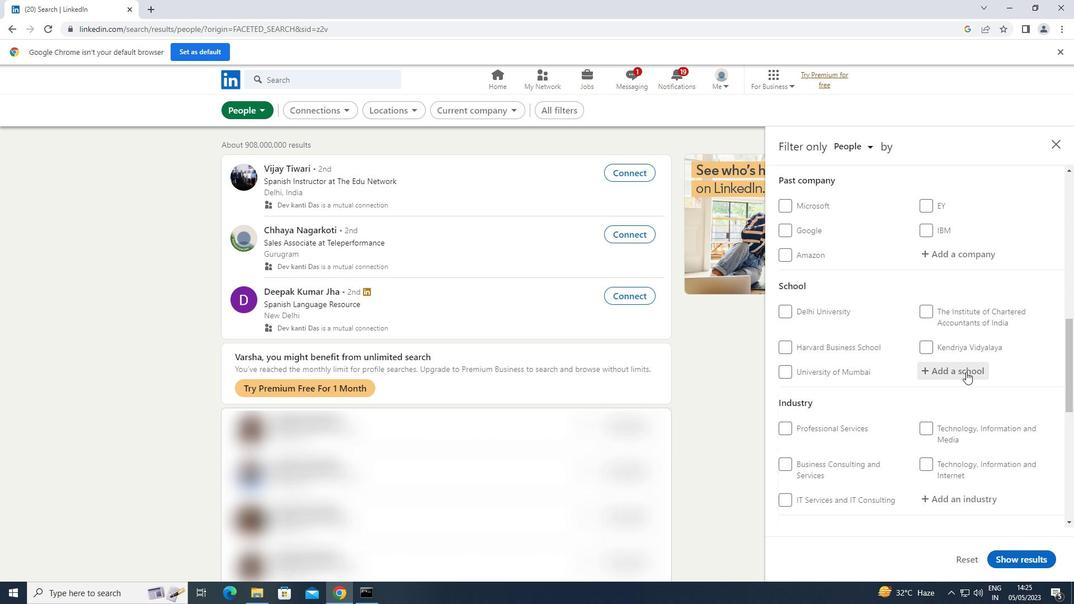 
Action: Key pressed <Key.shift><Key.shift><Key.shift>SREENIDHI
Screenshot: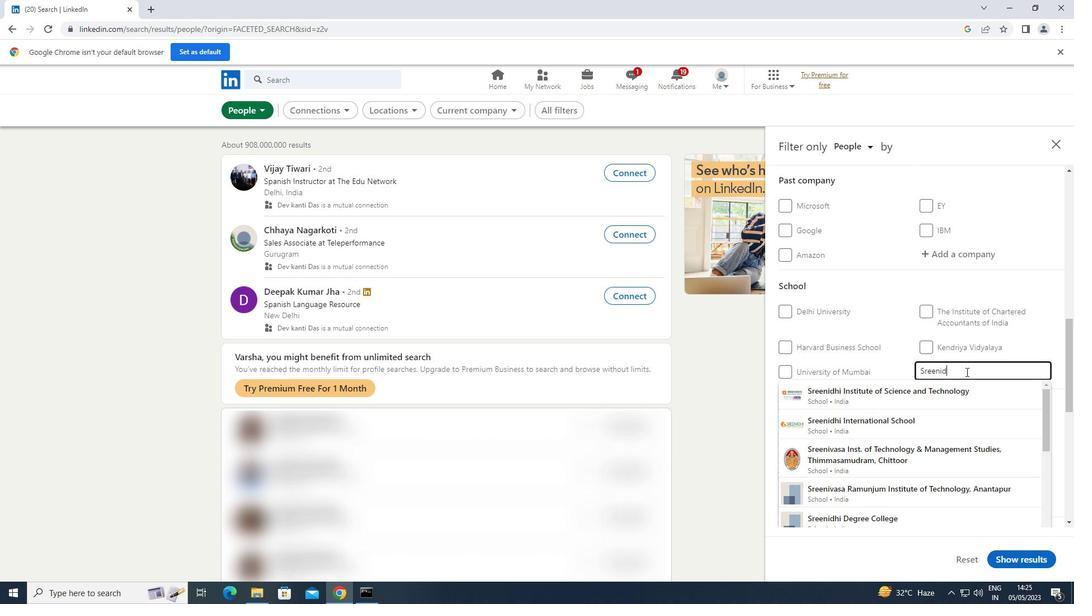 
Action: Mouse moved to (936, 395)
Screenshot: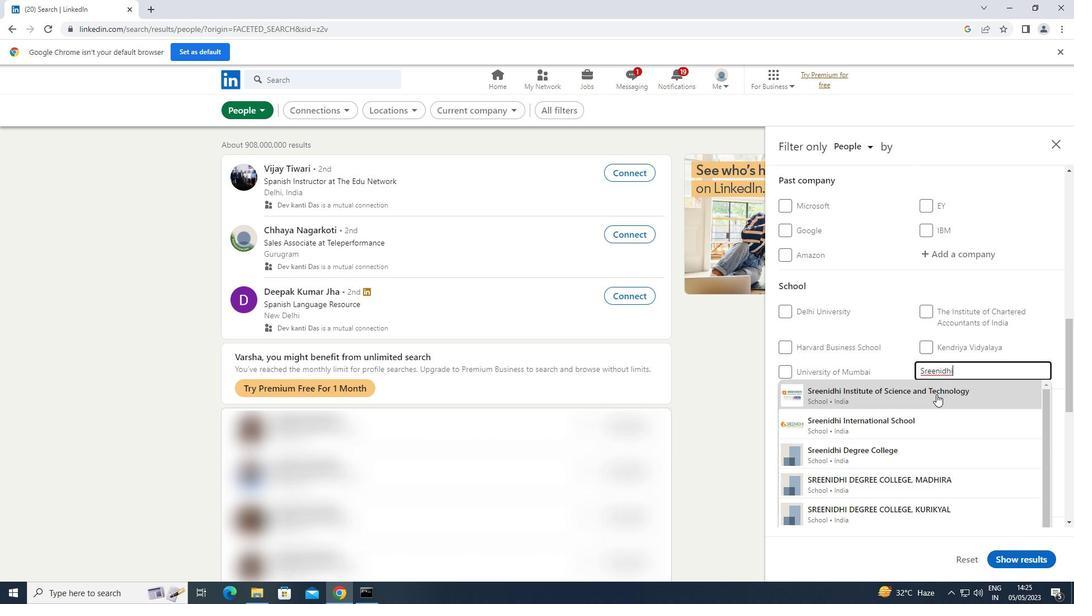 
Action: Mouse pressed left at (936, 395)
Screenshot: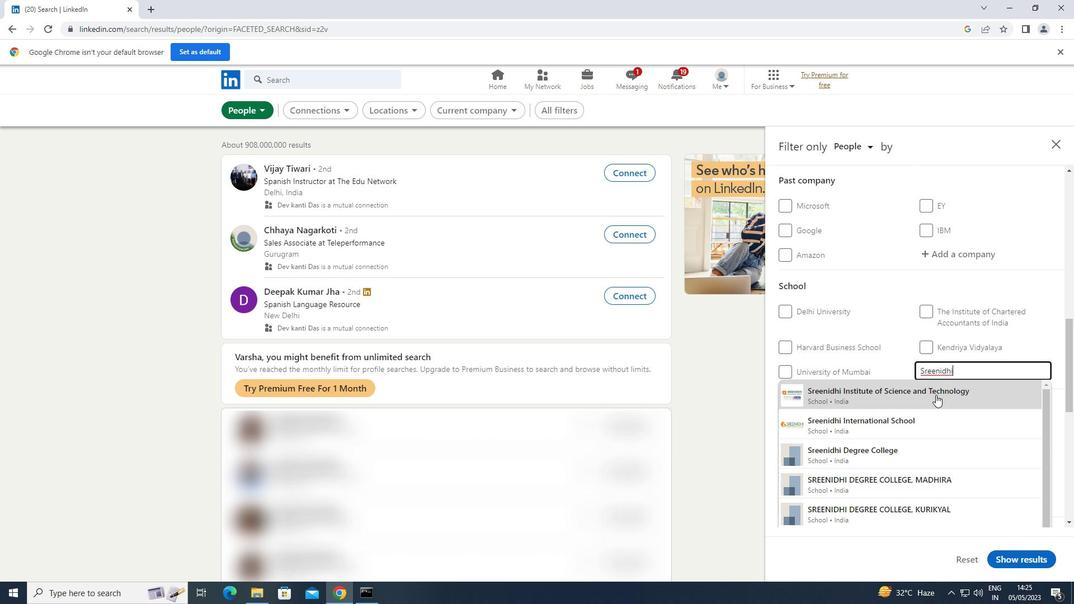 
Action: Mouse scrolled (936, 394) with delta (0, 0)
Screenshot: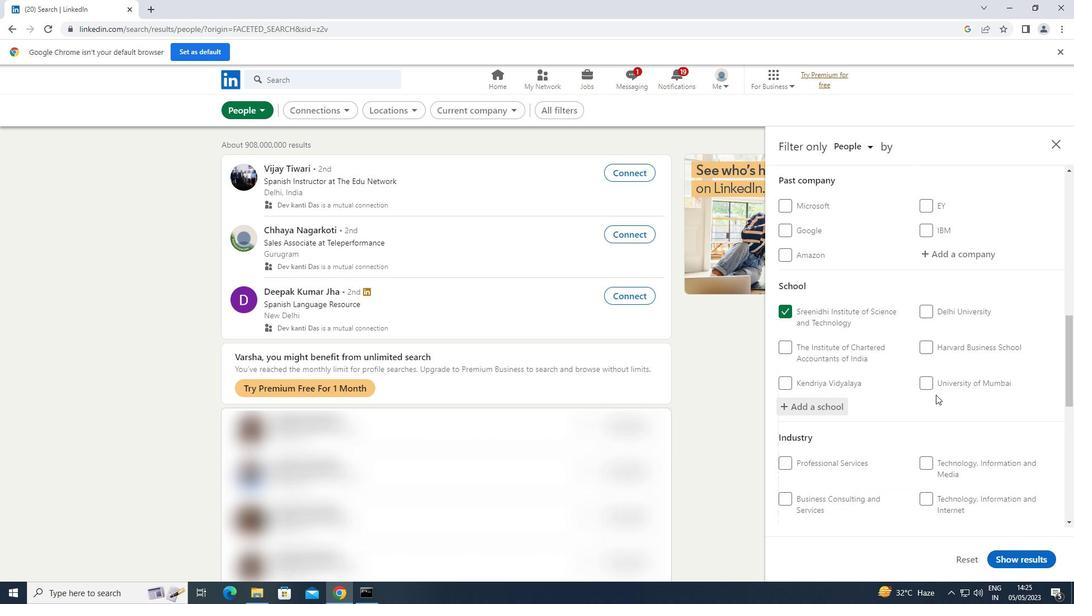 
Action: Mouse scrolled (936, 394) with delta (0, 0)
Screenshot: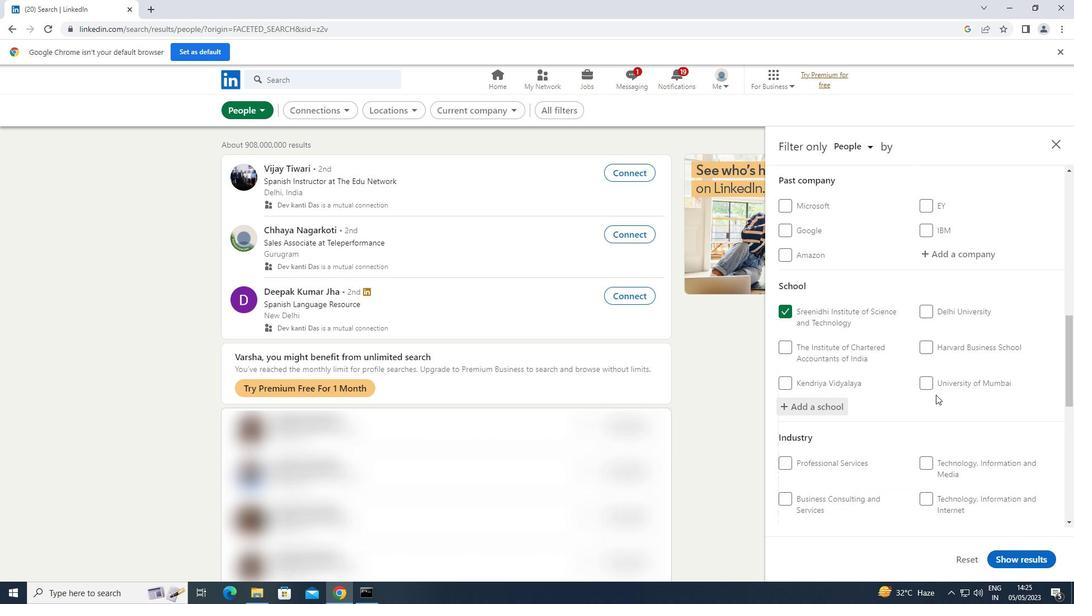 
Action: Mouse scrolled (936, 394) with delta (0, 0)
Screenshot: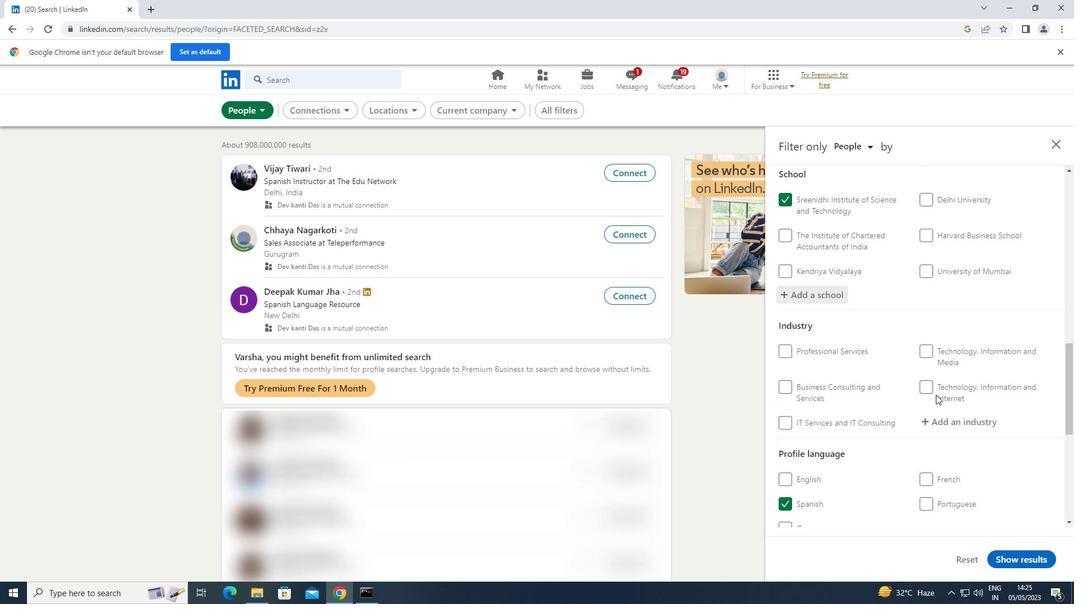 
Action: Mouse moved to (962, 368)
Screenshot: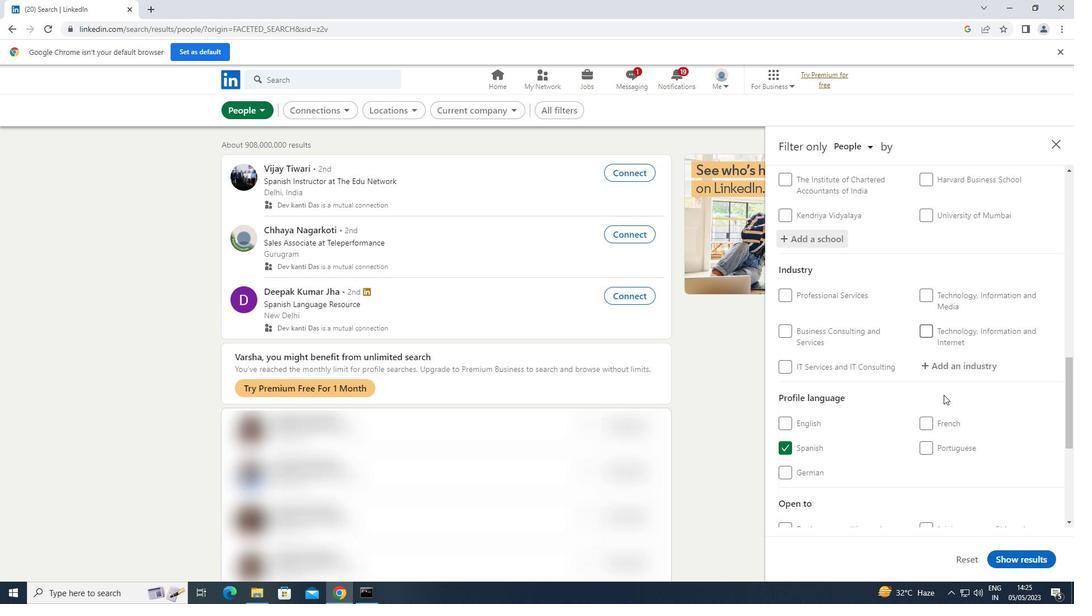 
Action: Mouse pressed left at (962, 368)
Screenshot: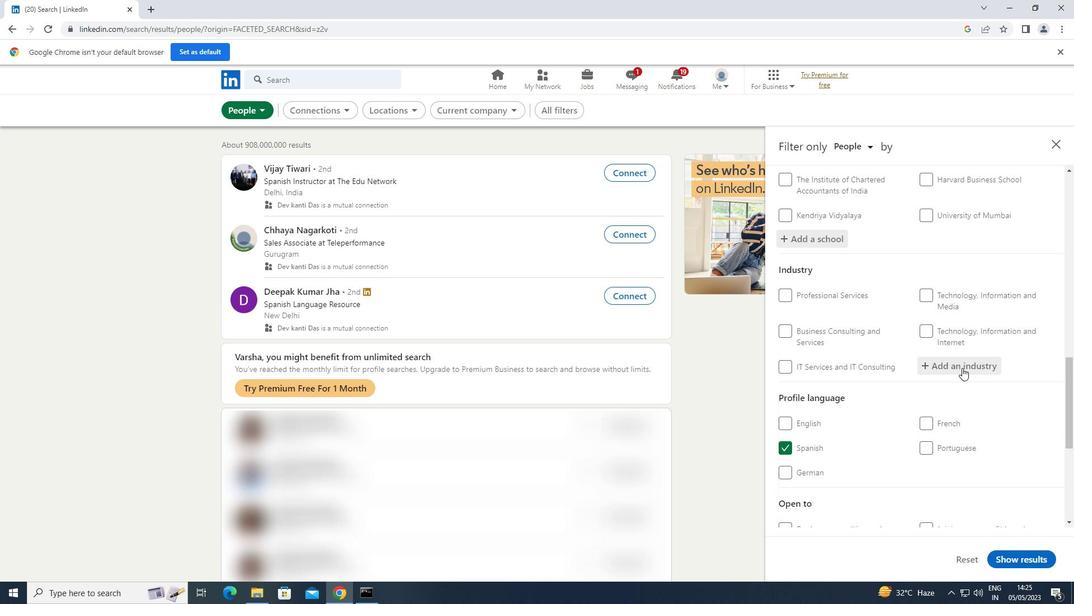
Action: Key pressed <Key.shift>MINING
Screenshot: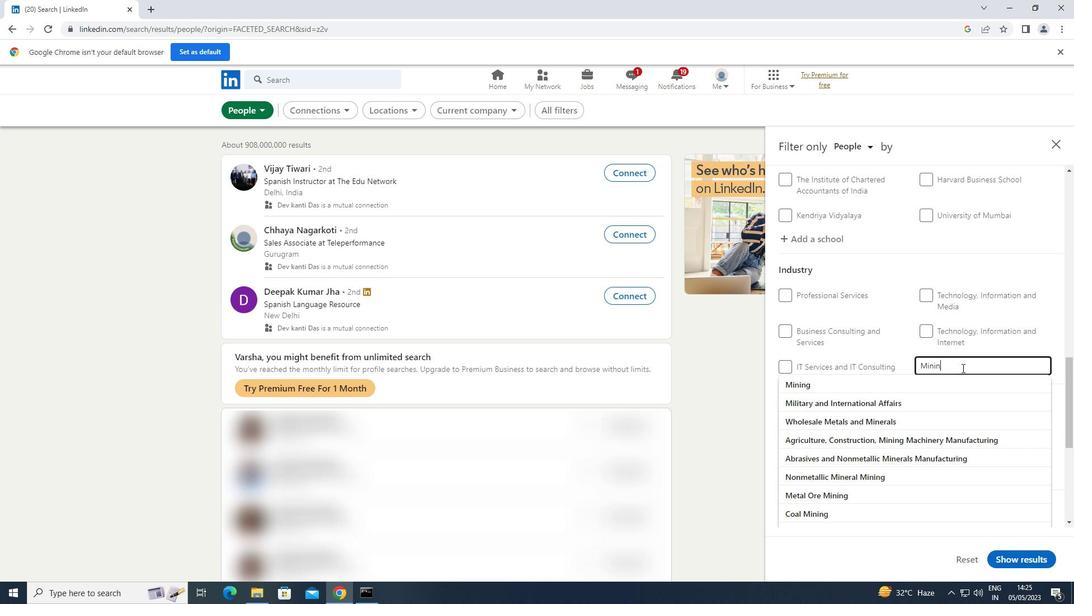 
Action: Mouse moved to (867, 386)
Screenshot: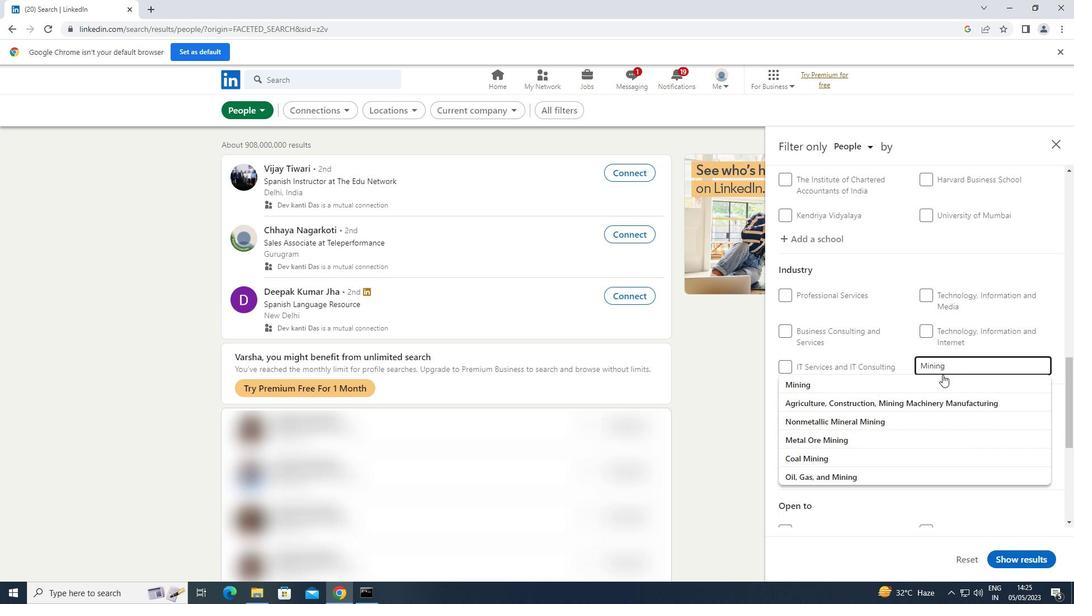 
Action: Mouse pressed left at (867, 386)
Screenshot: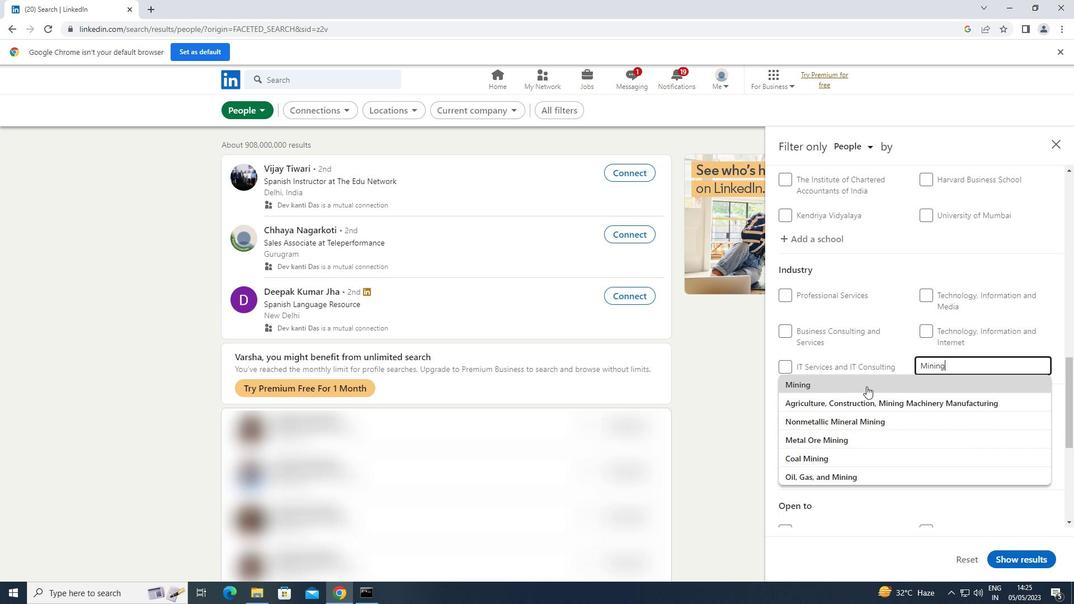 
Action: Mouse scrolled (867, 386) with delta (0, 0)
Screenshot: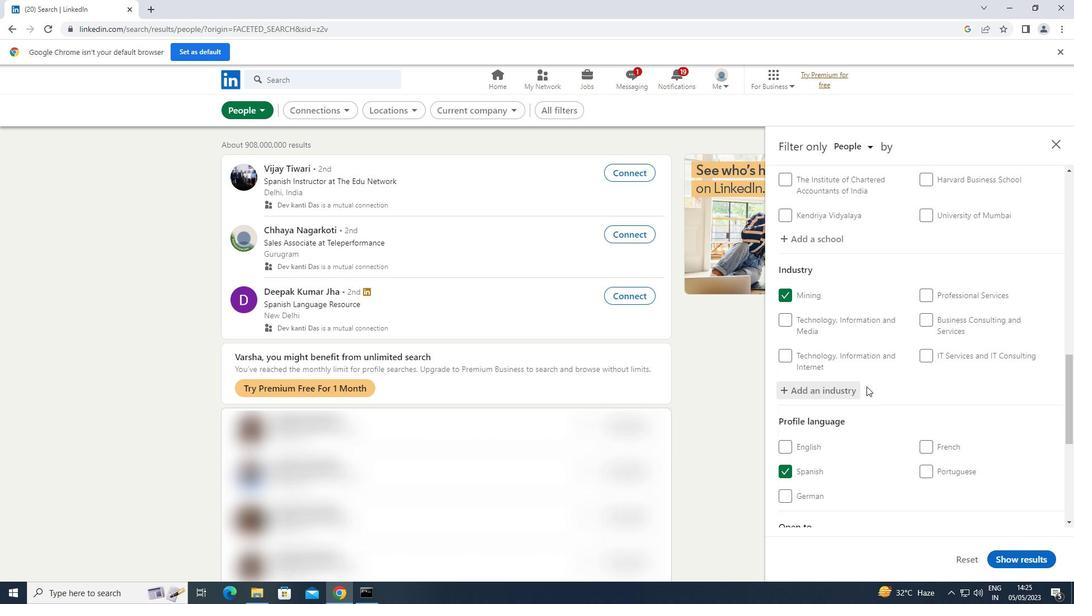 
Action: Mouse scrolled (867, 386) with delta (0, 0)
Screenshot: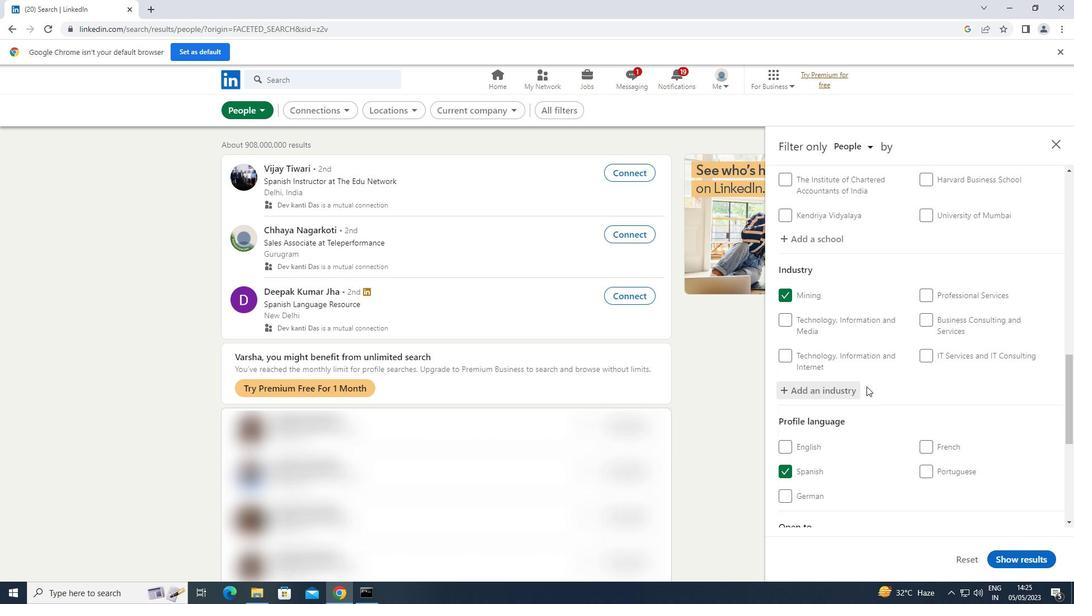 
Action: Mouse scrolled (867, 386) with delta (0, 0)
Screenshot: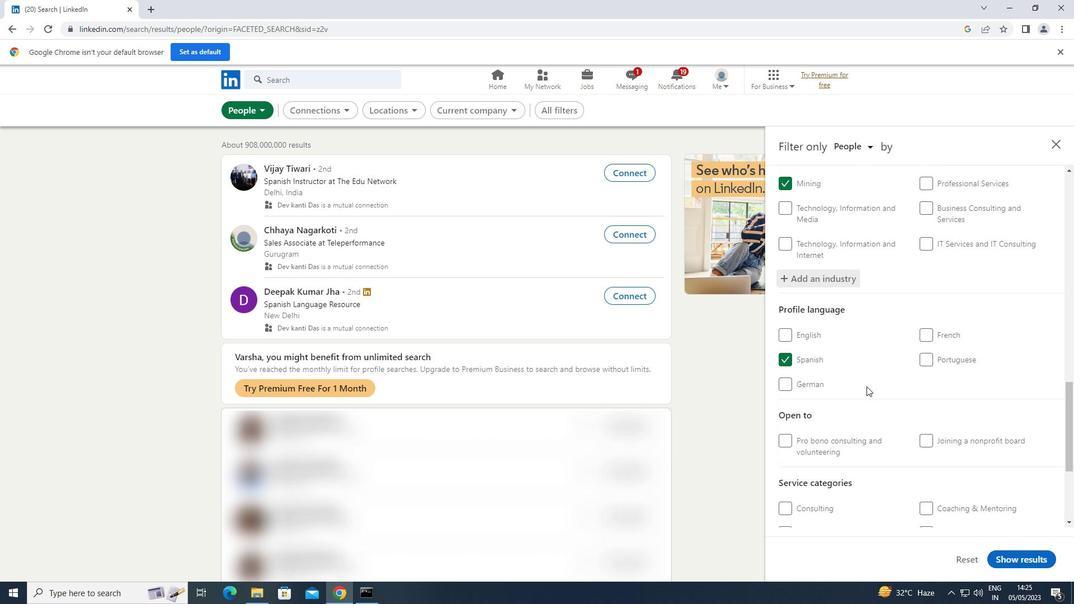 
Action: Mouse scrolled (867, 386) with delta (0, 0)
Screenshot: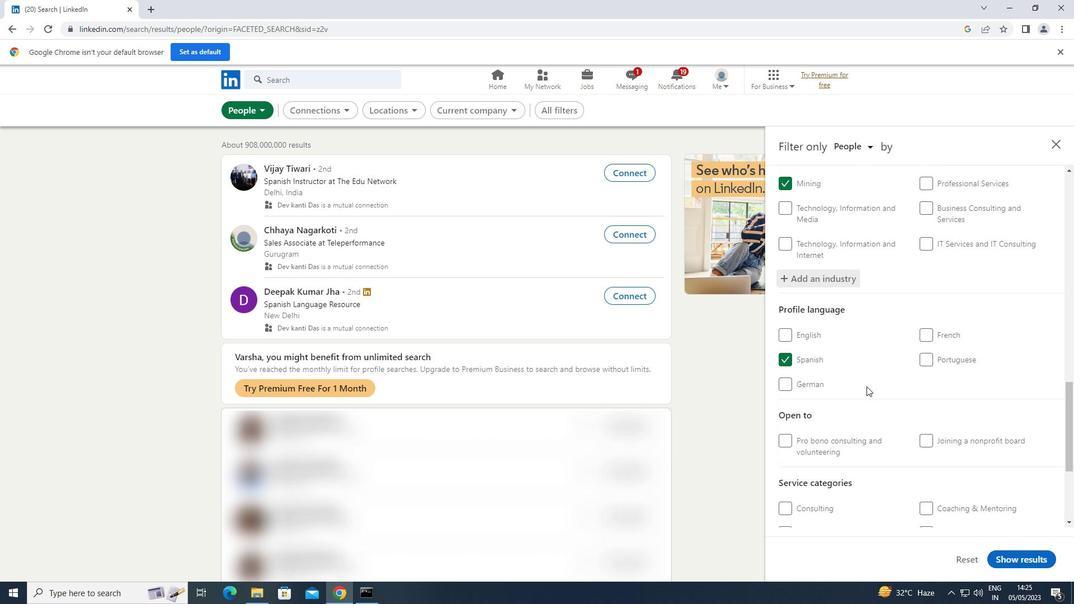 
Action: Mouse moved to (867, 386)
Screenshot: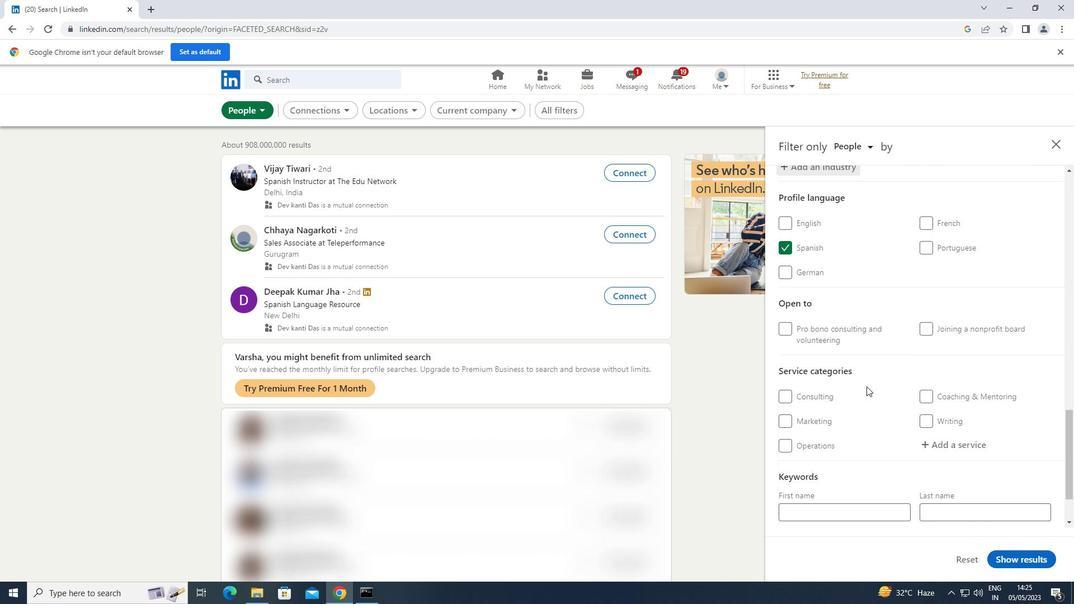 
Action: Mouse scrolled (867, 385) with delta (0, 0)
Screenshot: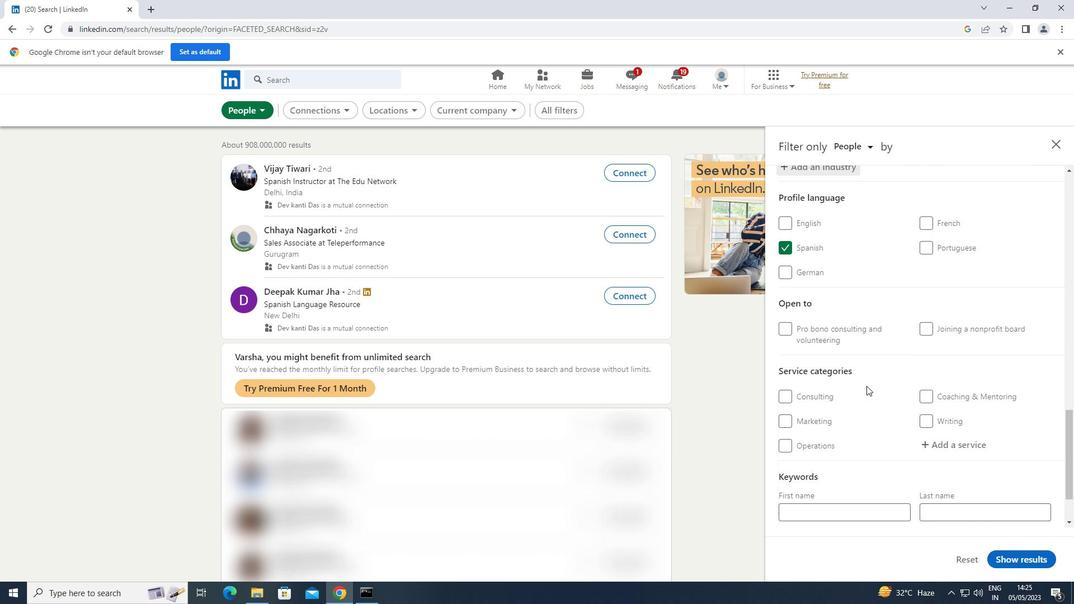 
Action: Mouse moved to (953, 390)
Screenshot: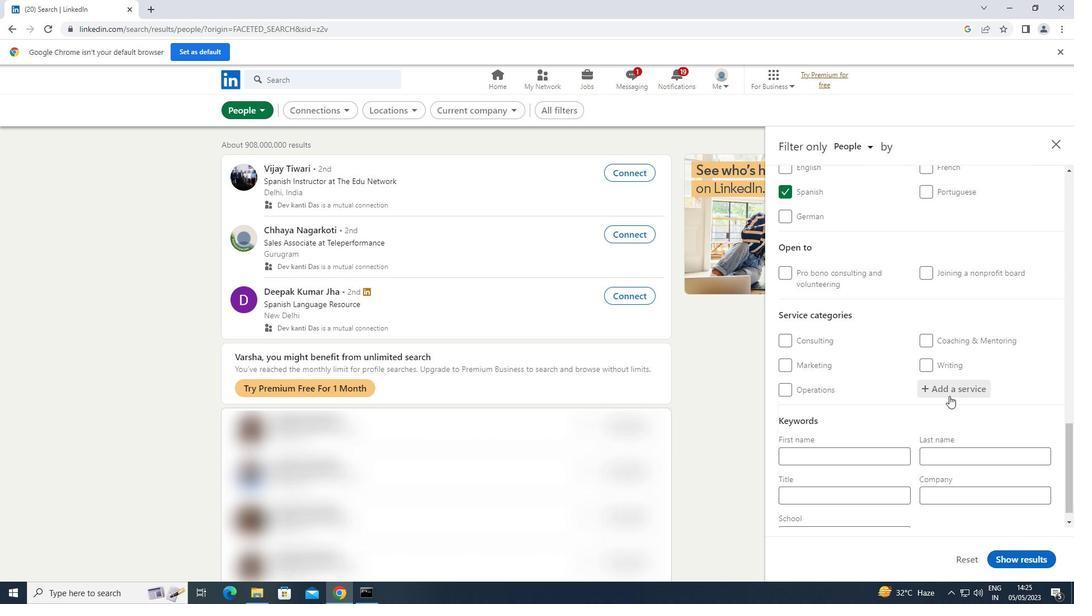 
Action: Mouse pressed left at (953, 390)
Screenshot: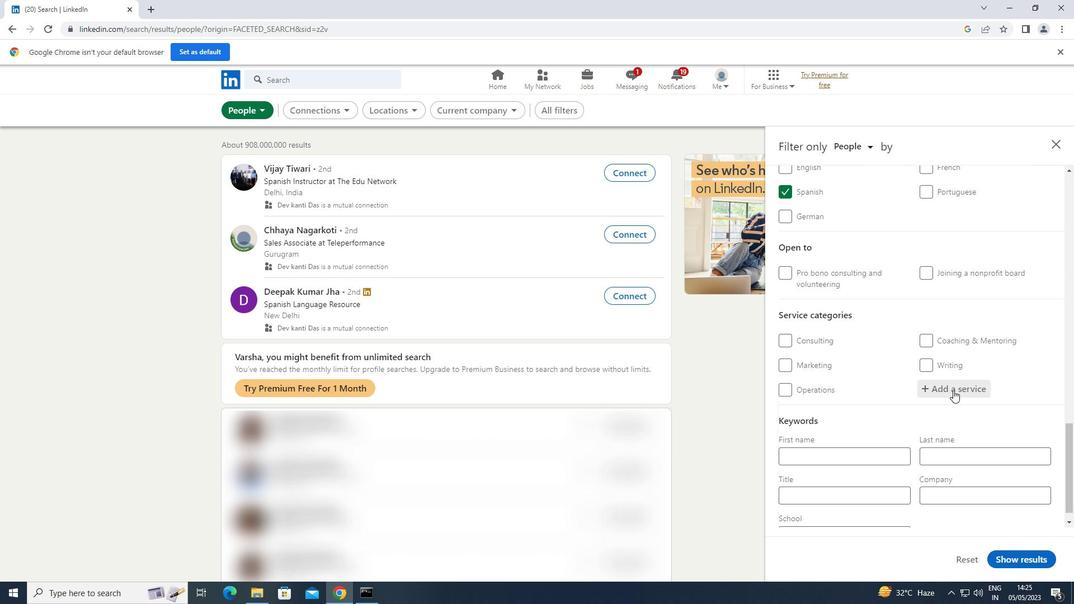 
Action: Key pressed <Key.shift>UX<Key.space><Key.shift>RES
Screenshot: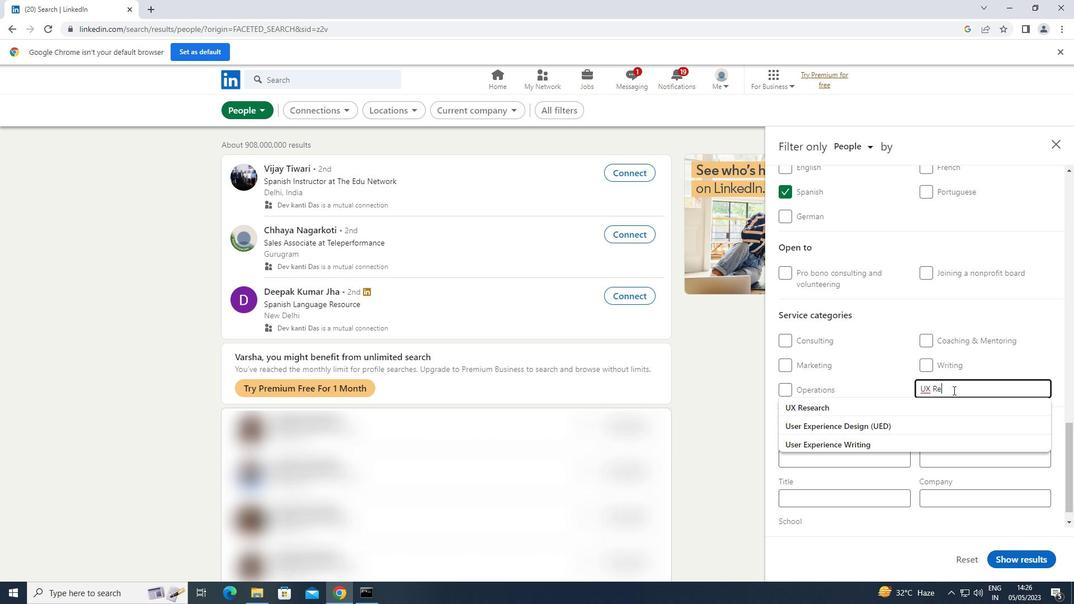 
Action: Mouse moved to (904, 405)
Screenshot: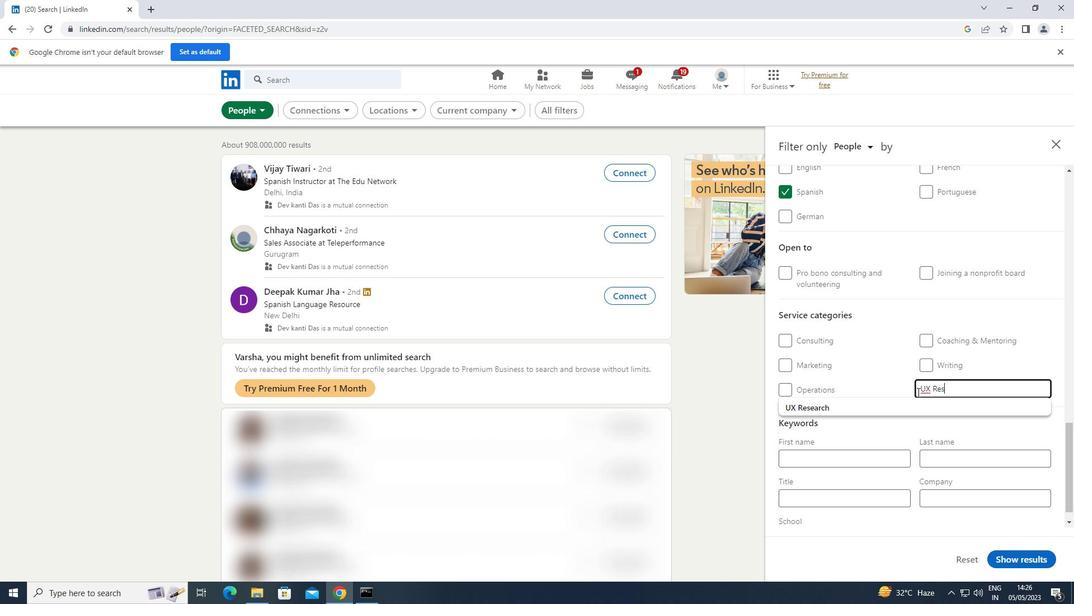 
Action: Mouse pressed left at (904, 405)
Screenshot: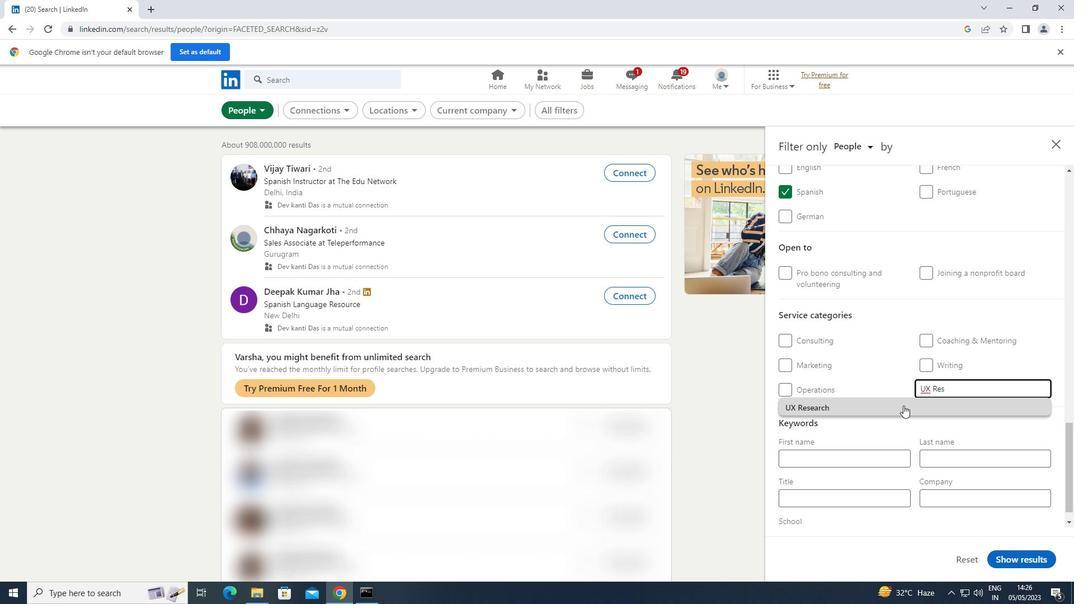 
Action: Mouse moved to (908, 403)
Screenshot: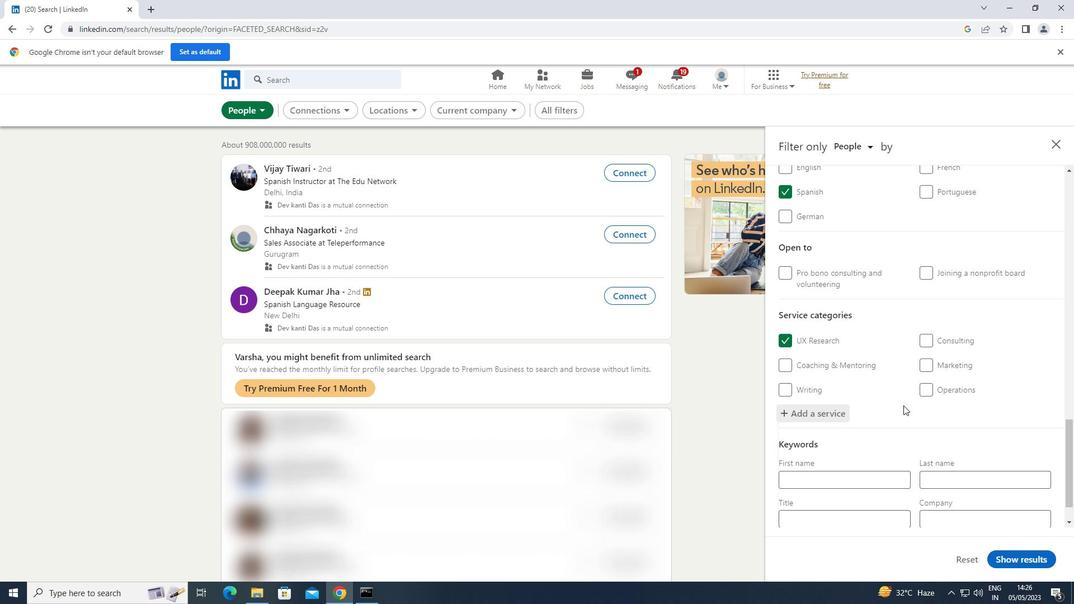 
Action: Mouse scrolled (908, 403) with delta (0, 0)
Screenshot: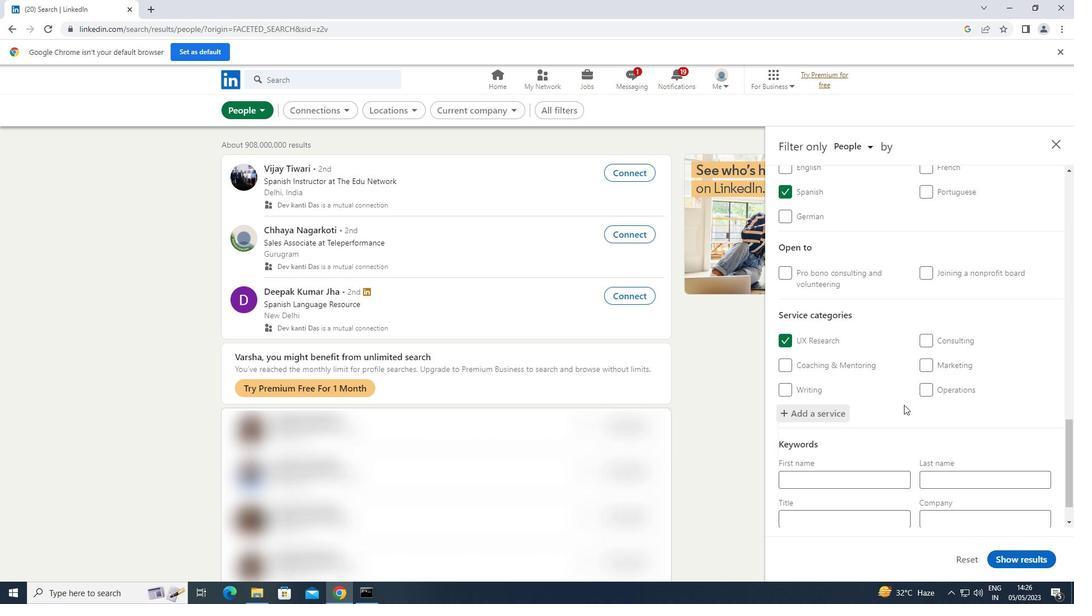 
Action: Mouse scrolled (908, 403) with delta (0, 0)
Screenshot: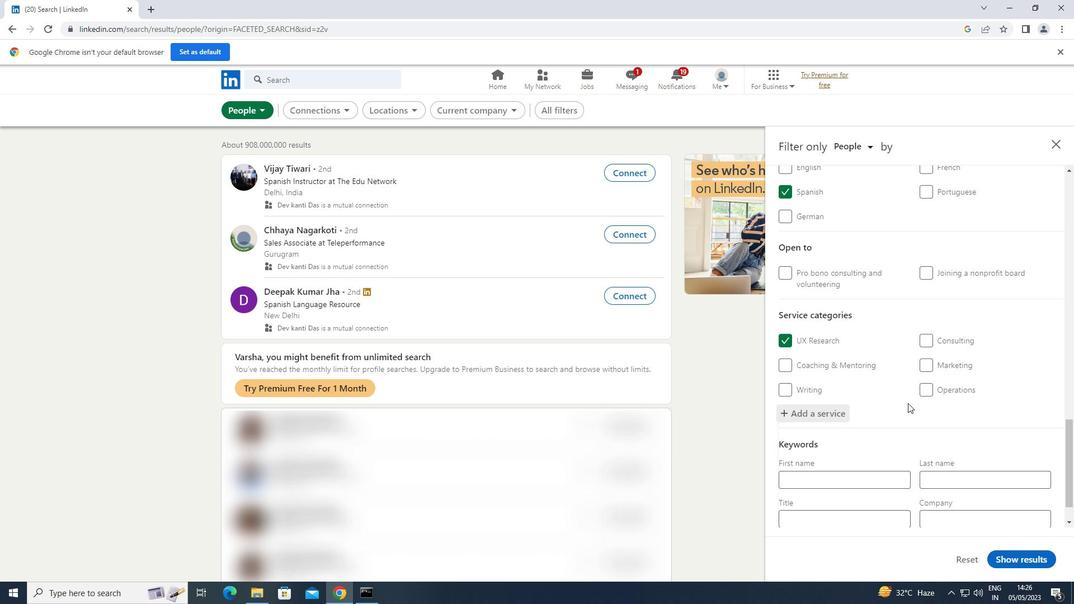 
Action: Mouse moved to (848, 475)
Screenshot: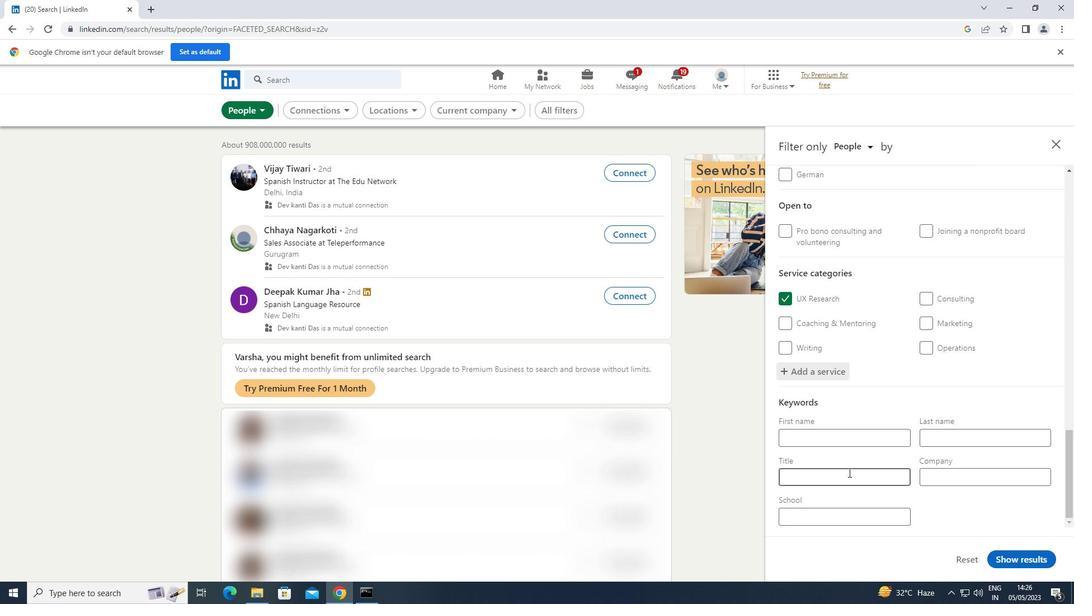 
Action: Mouse pressed left at (848, 475)
Screenshot: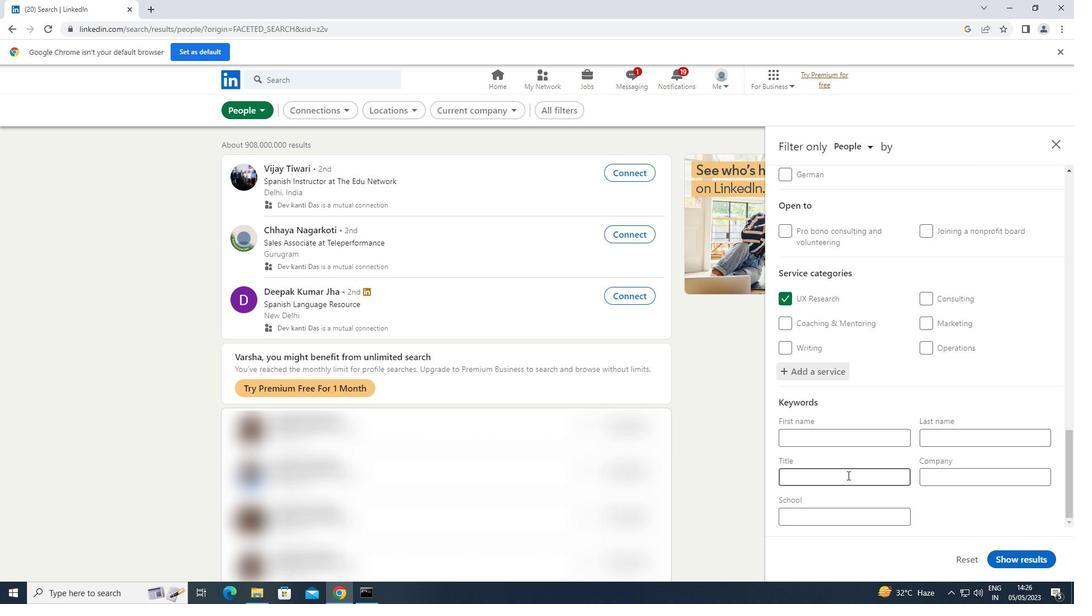 
Action: Key pressed <Key.shift>ESTHETICIAN
Screenshot: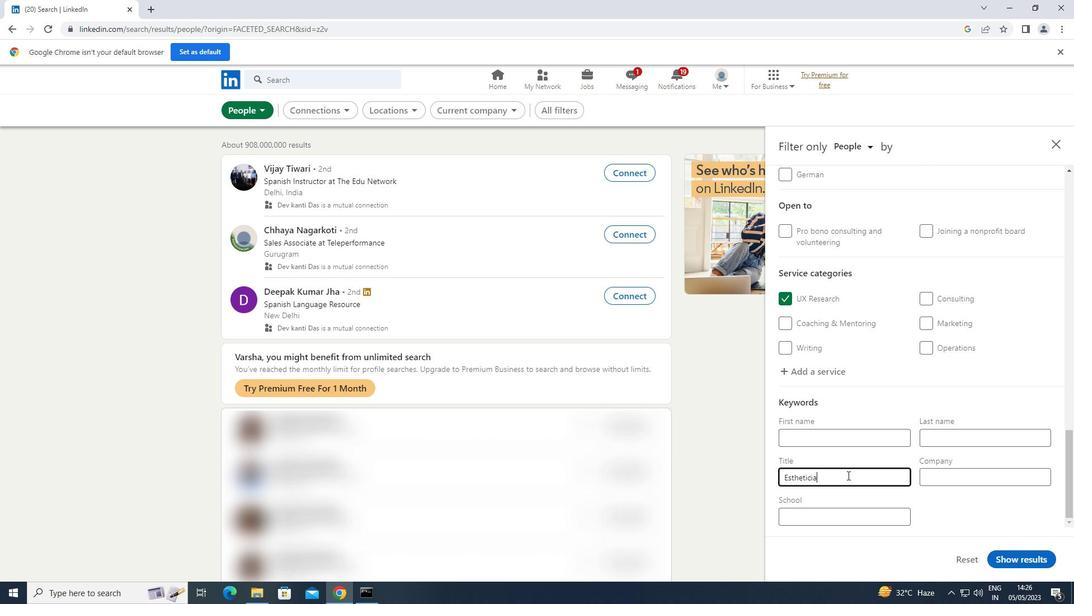 
Action: Mouse moved to (1029, 557)
Screenshot: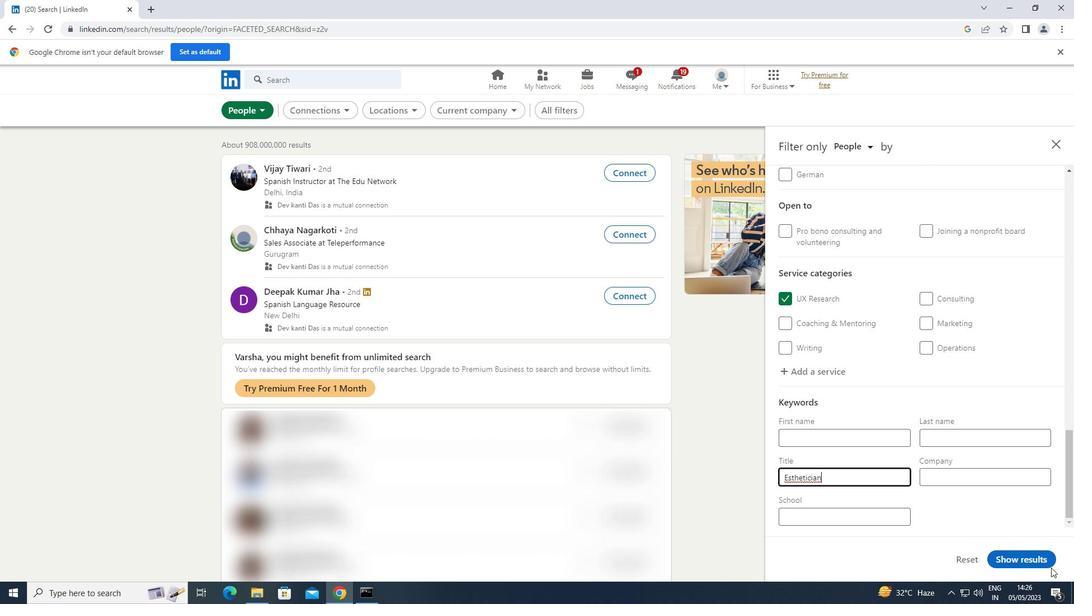 
Action: Mouse pressed left at (1029, 557)
Screenshot: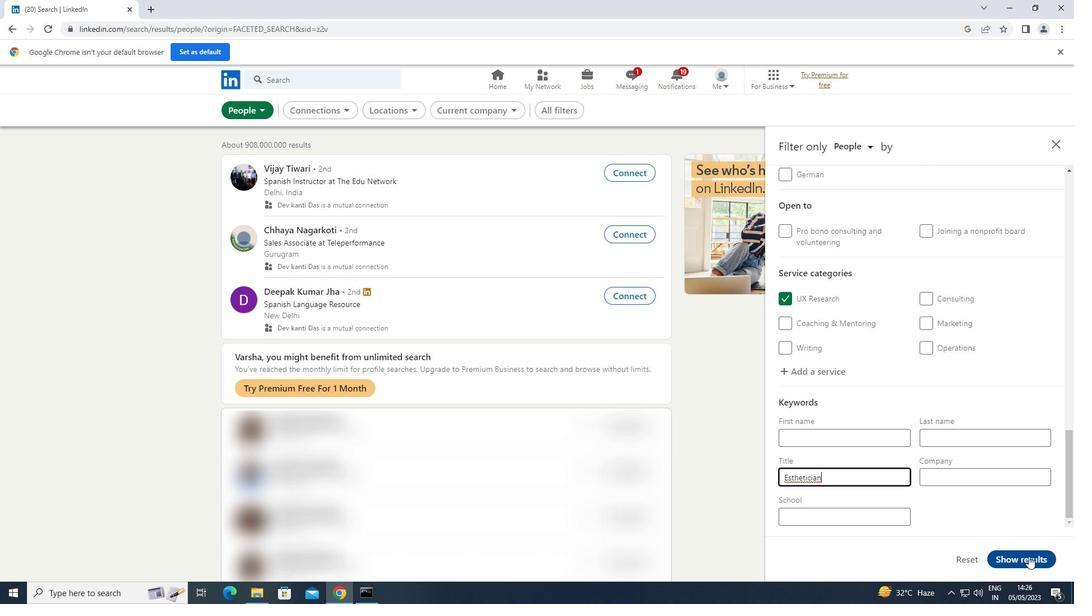 
